 Task: Open a blank sheet, save the file as Kindergartenletter.epub Type the sentence 'Pythagorean theorem:'Add formula using equations and charcters after the sentence 'c² = a² + b²' Select the formula and highlight with color Yellow Change the page Orientation to  Landscape
Action: Mouse moved to (290, 188)
Screenshot: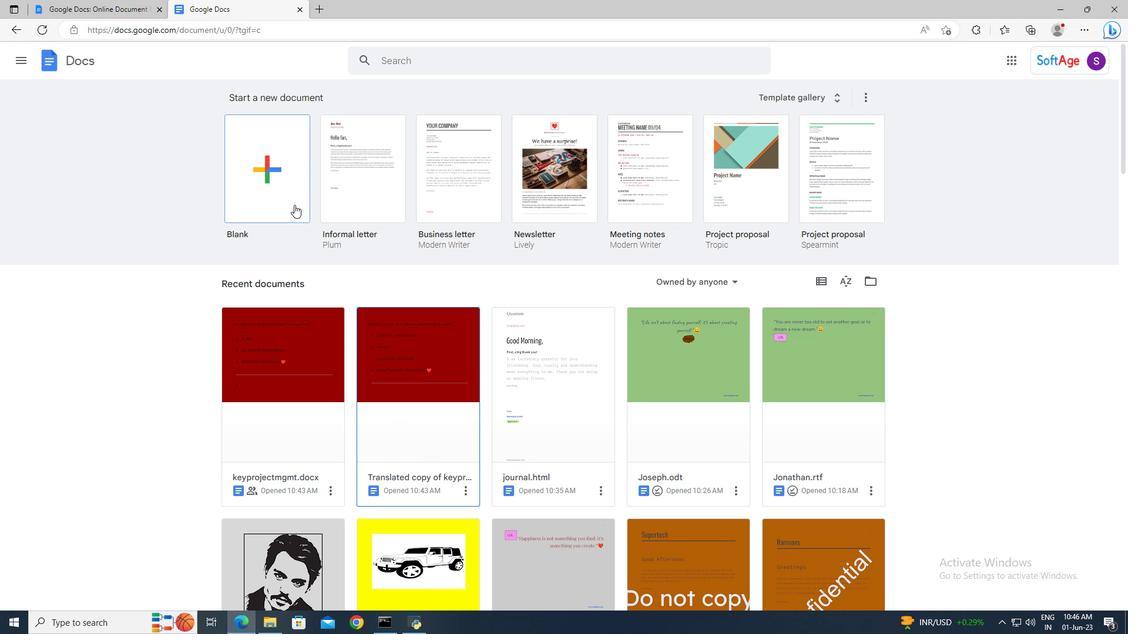 
Action: Mouse pressed left at (290, 188)
Screenshot: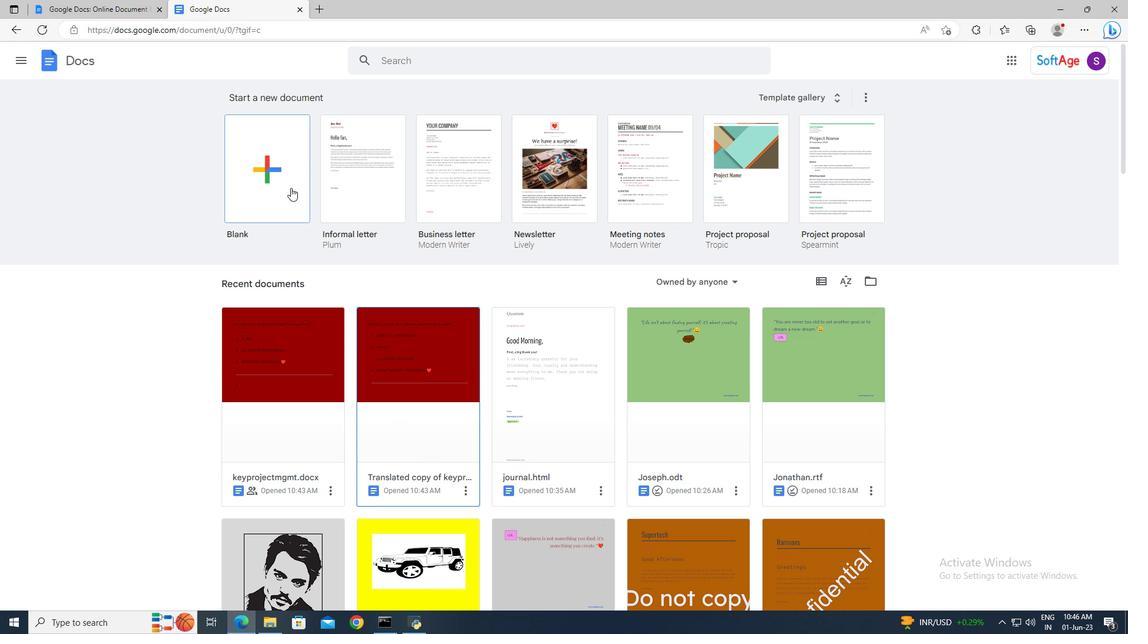 
Action: Mouse moved to (117, 52)
Screenshot: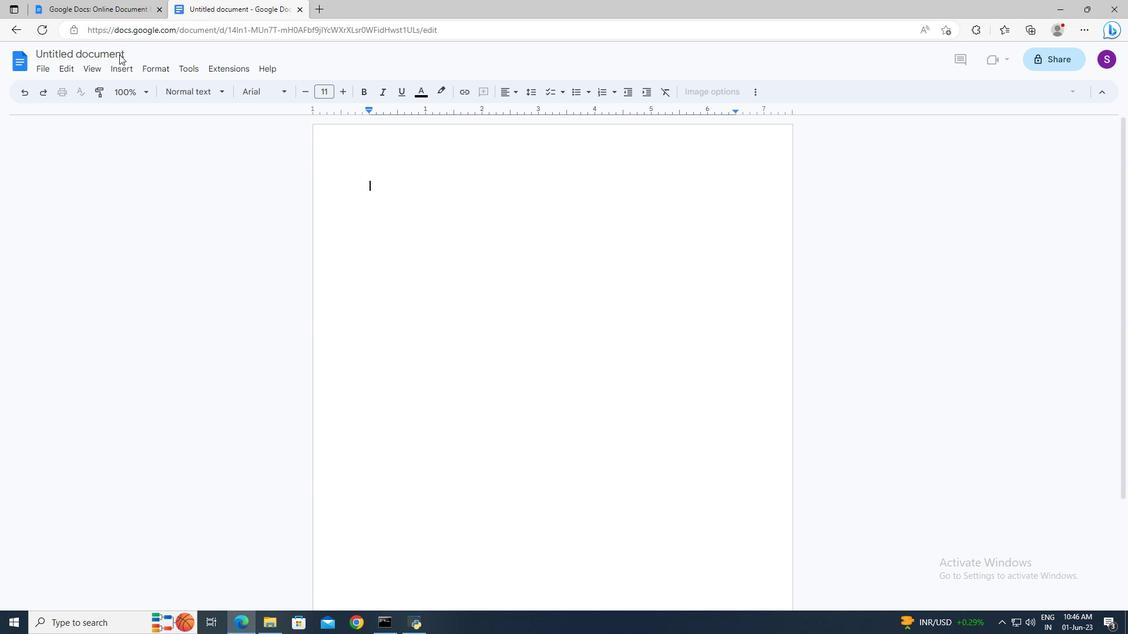 
Action: Mouse pressed left at (117, 52)
Screenshot: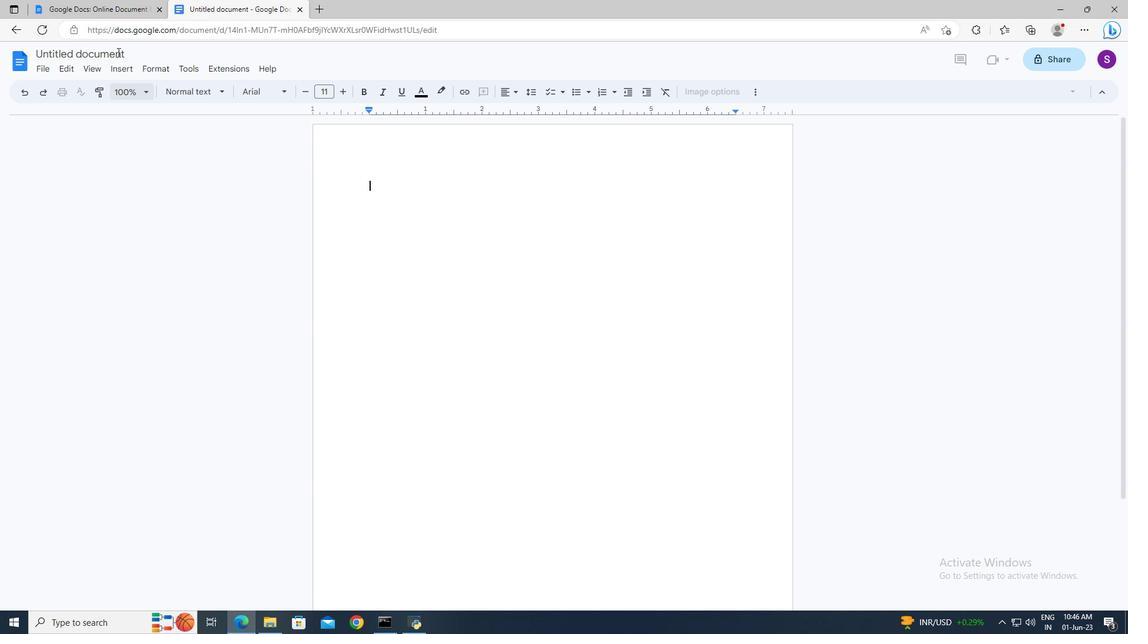 
Action: Key pressed <Key.delete><Key.shift>Kindergartn<Key.backspace>enletter.epub<Key.enter>
Screenshot: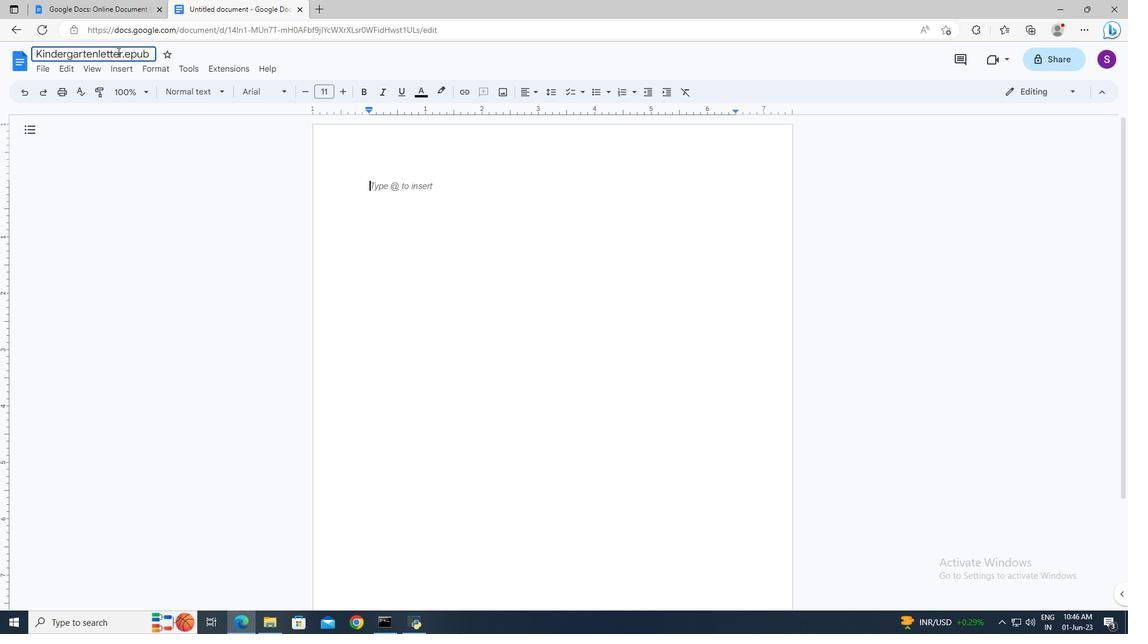 
Action: Mouse moved to (404, 190)
Screenshot: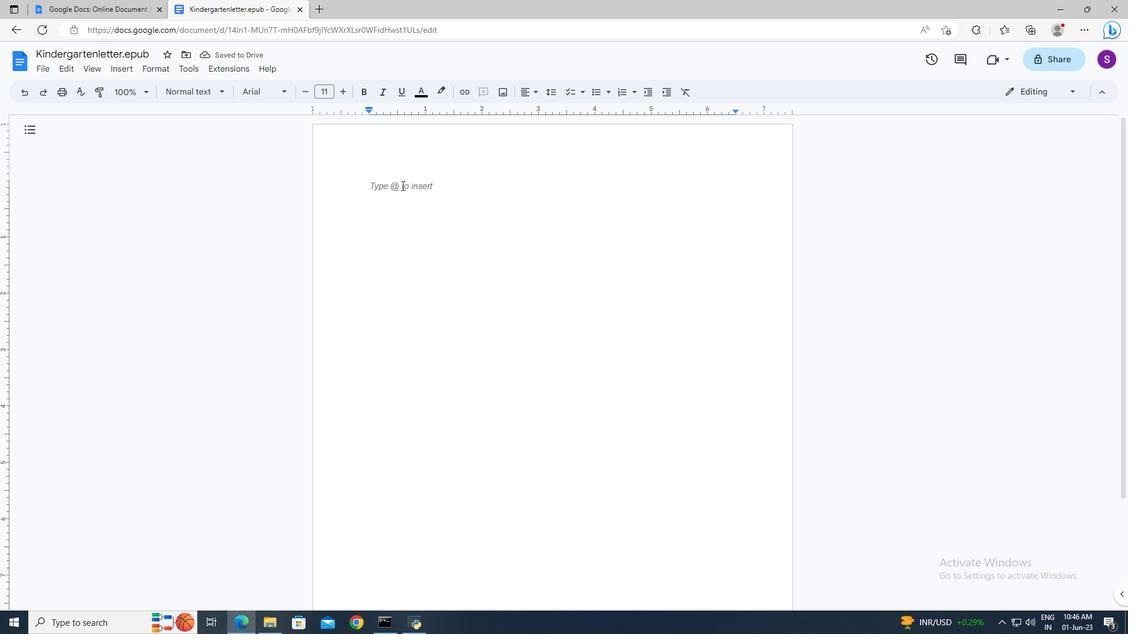 
Action: Mouse pressed left at (404, 190)
Screenshot: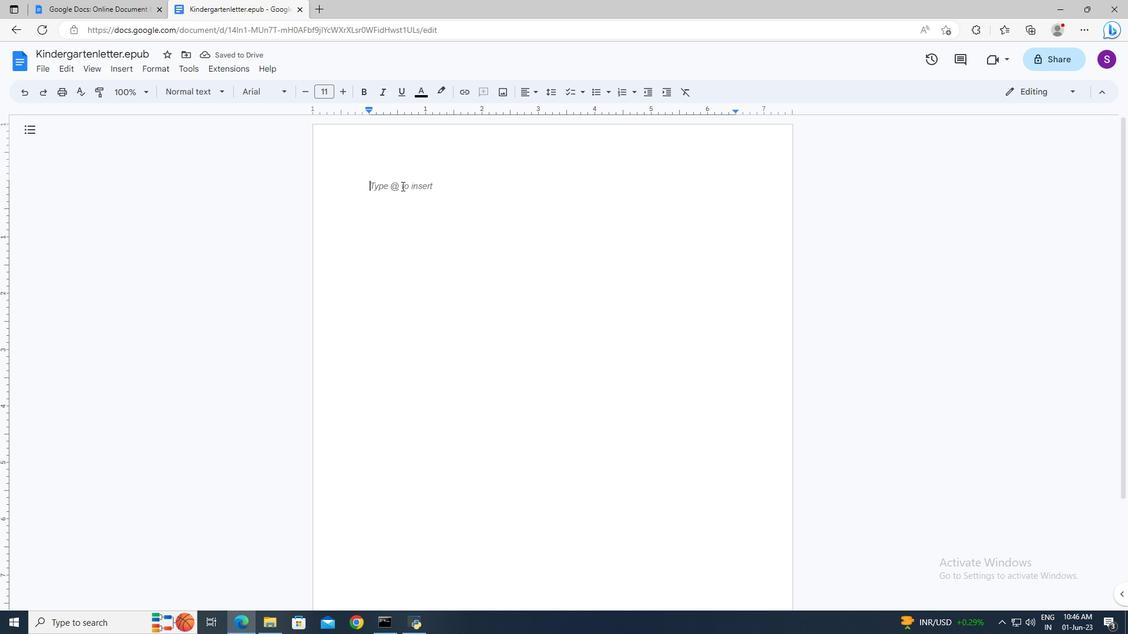 
Action: Key pressed <Key.shift>Pythagorean<Key.space>theorem<Key.shift>:<Key.space>
Screenshot: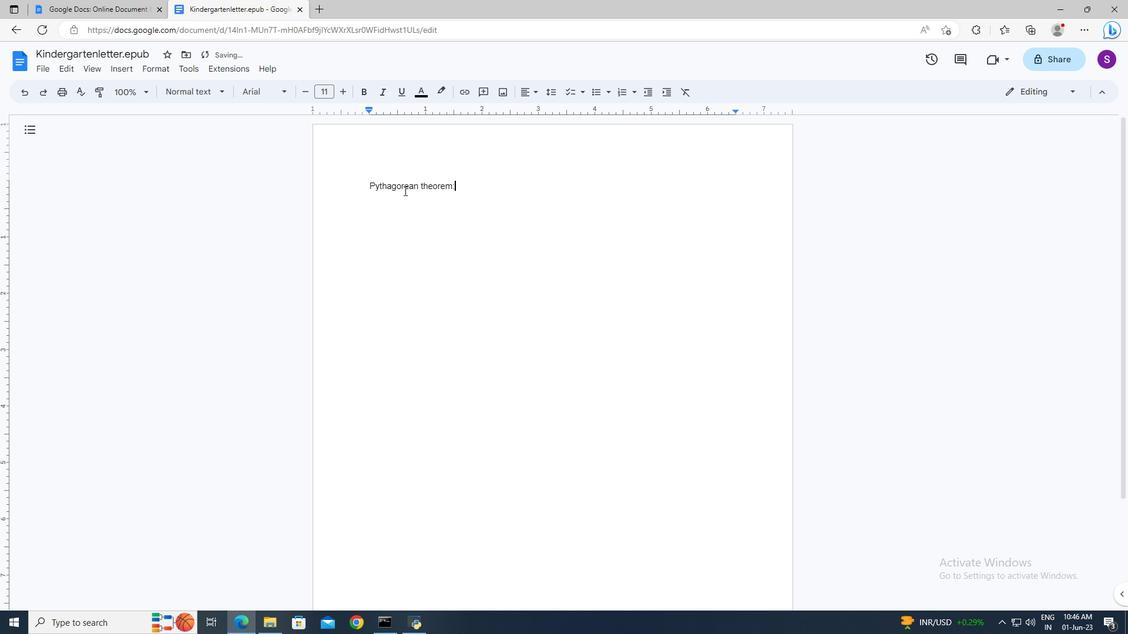 
Action: Mouse moved to (131, 69)
Screenshot: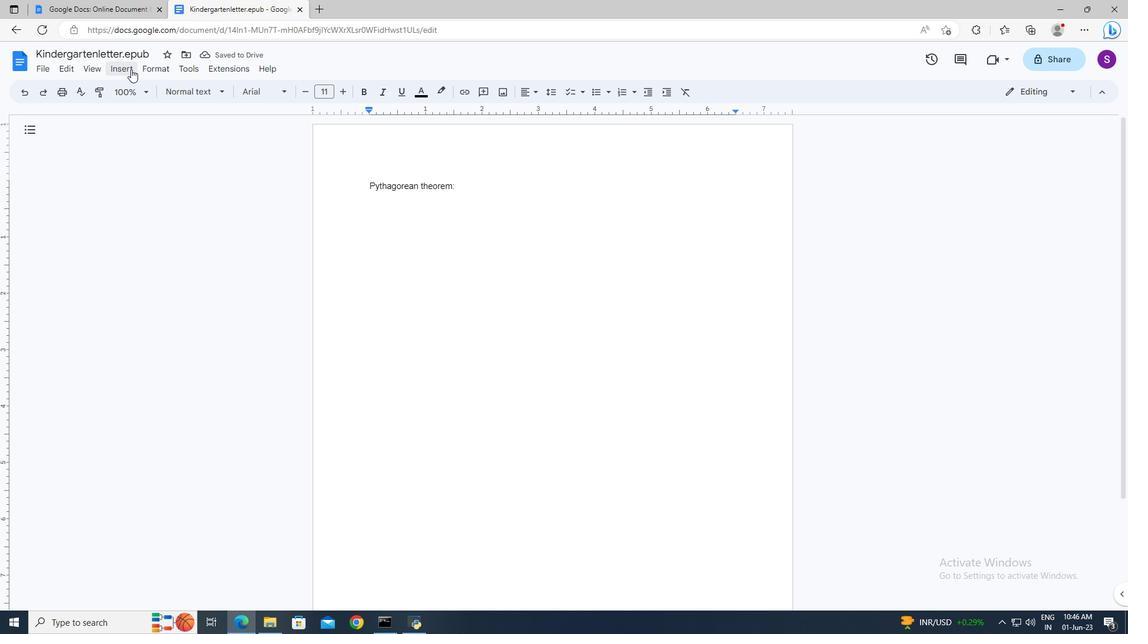 
Action: Mouse pressed left at (131, 69)
Screenshot: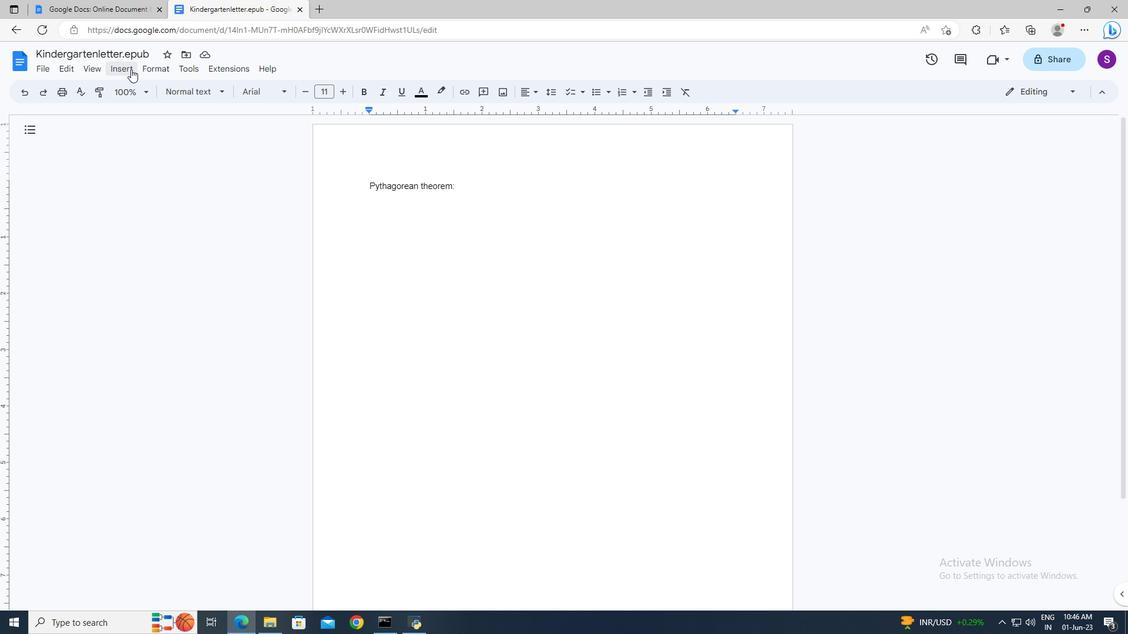
Action: Mouse moved to (163, 291)
Screenshot: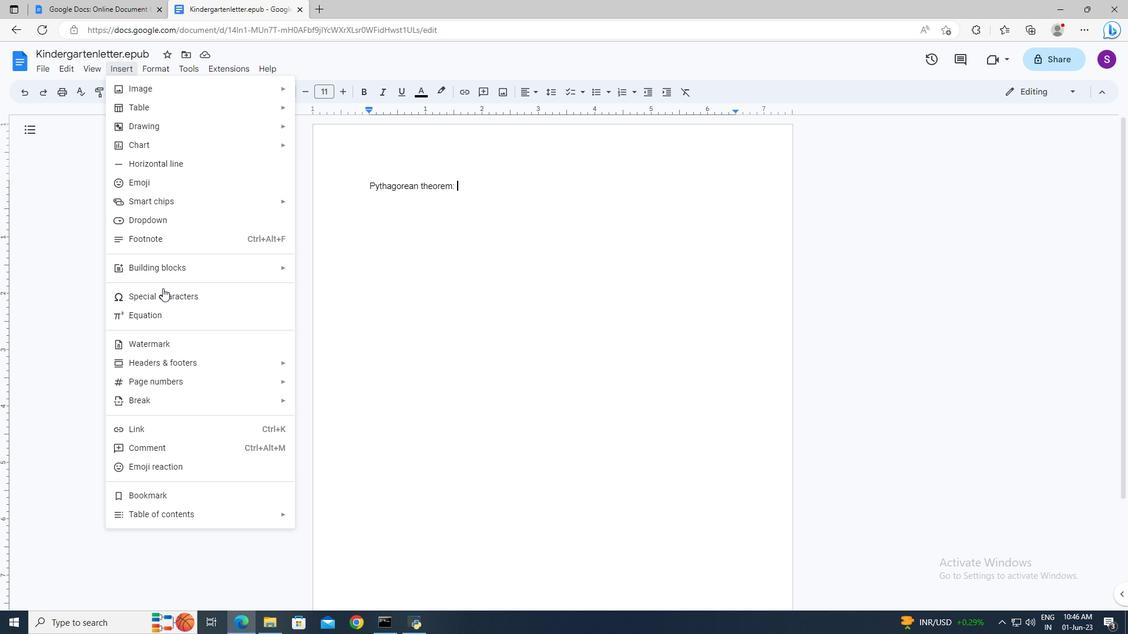 
Action: Mouse pressed left at (163, 291)
Screenshot: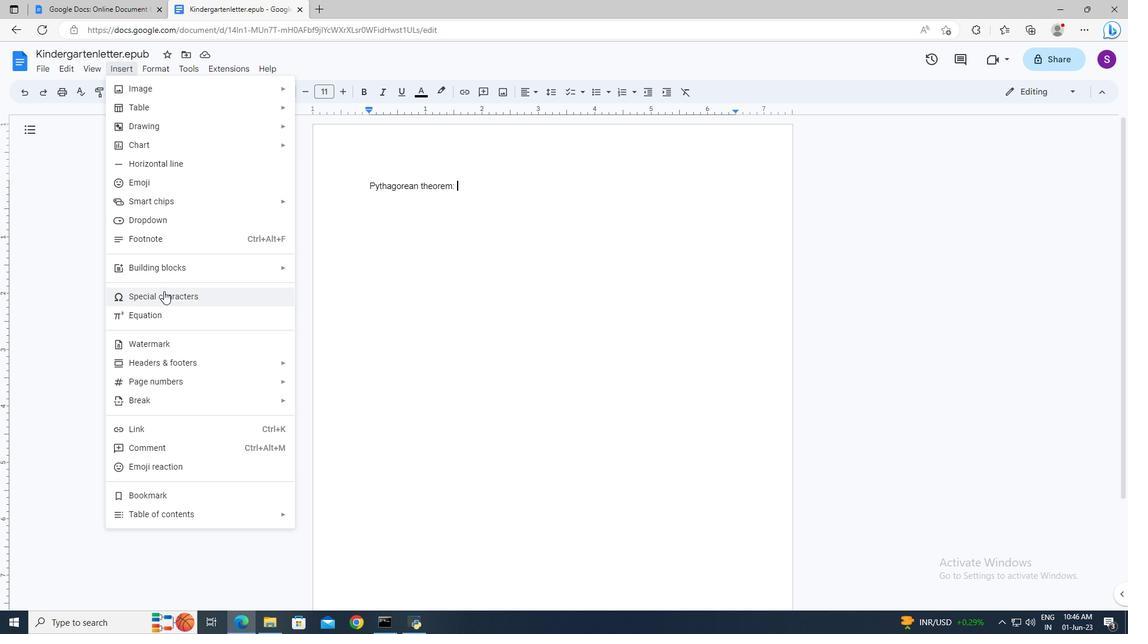 
Action: Mouse moved to (122, 70)
Screenshot: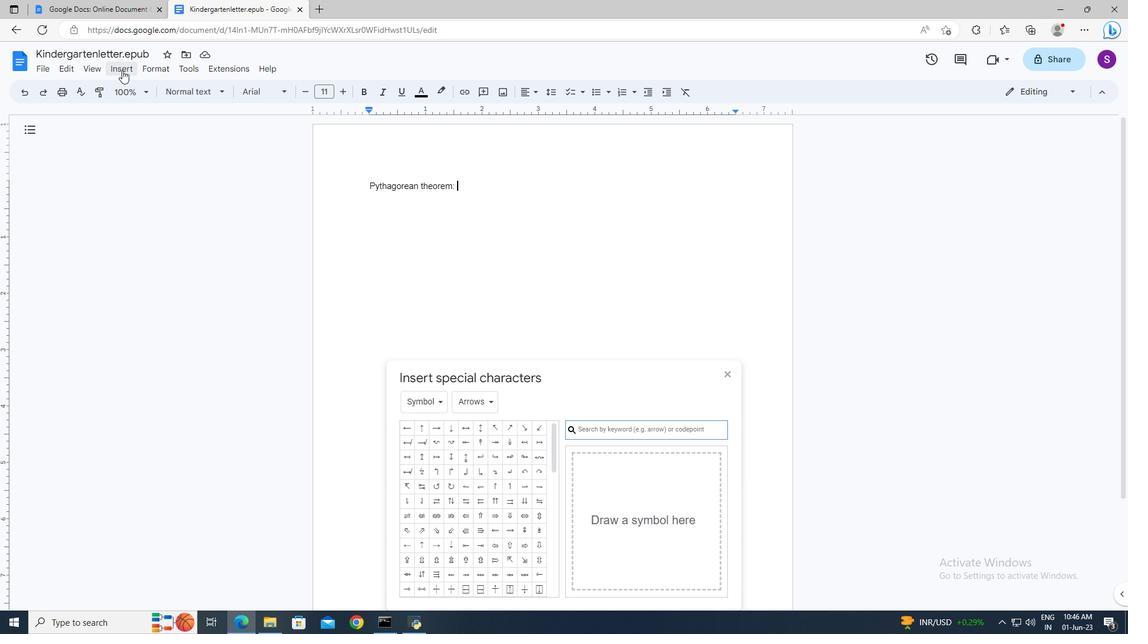 
Action: Mouse pressed left at (122, 70)
Screenshot: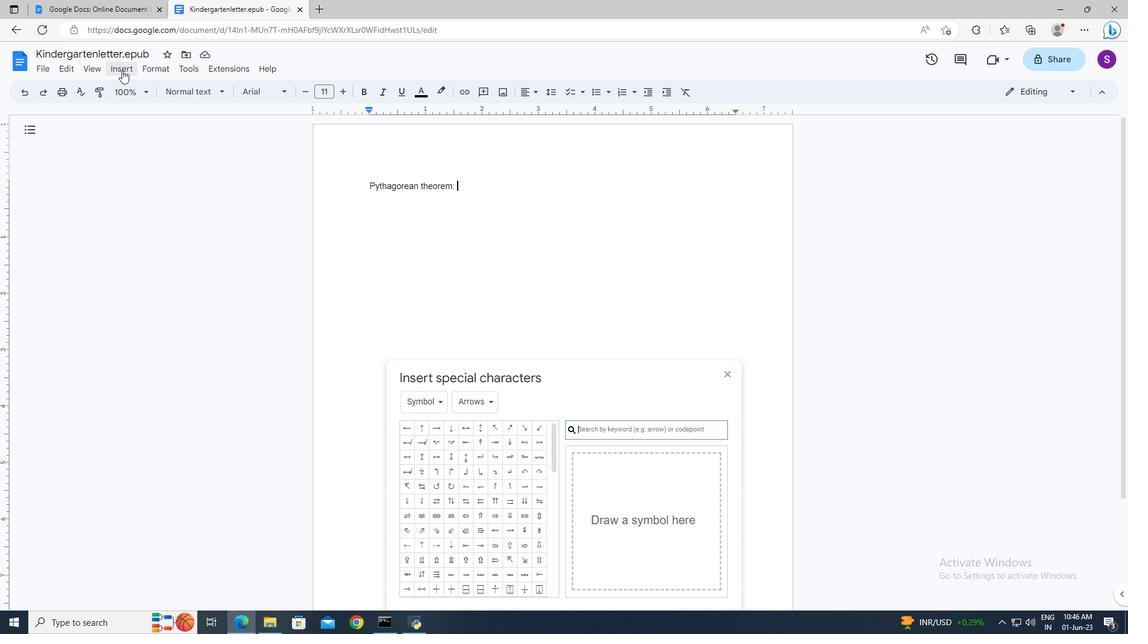 
Action: Mouse moved to (149, 316)
Screenshot: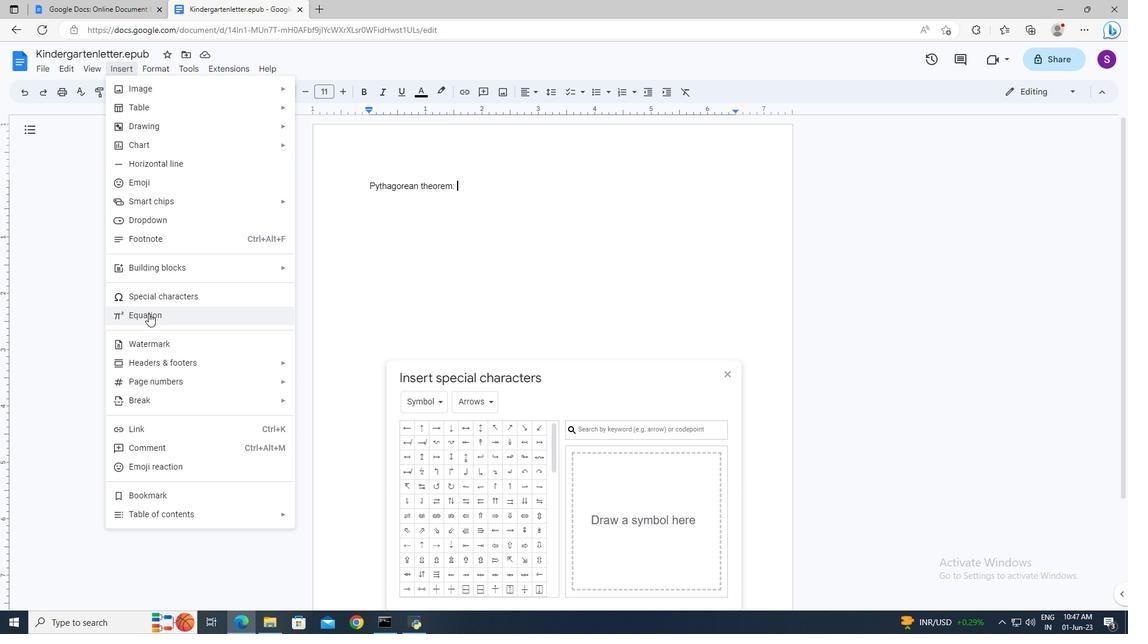 
Action: Mouse pressed left at (149, 316)
Screenshot: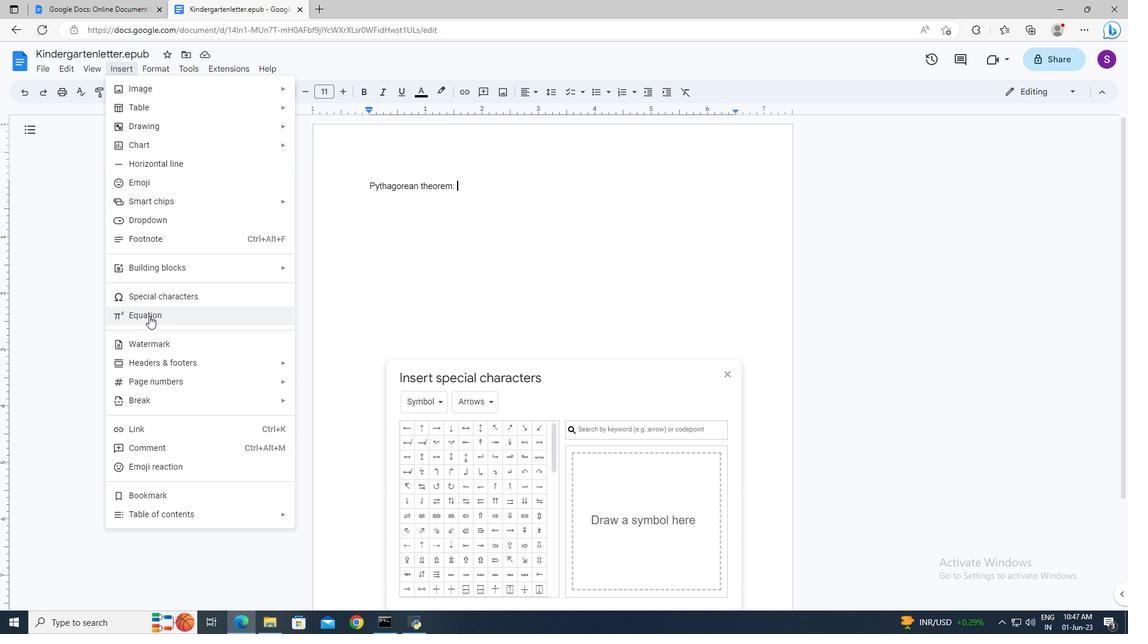 
Action: Mouse moved to (459, 209)
Screenshot: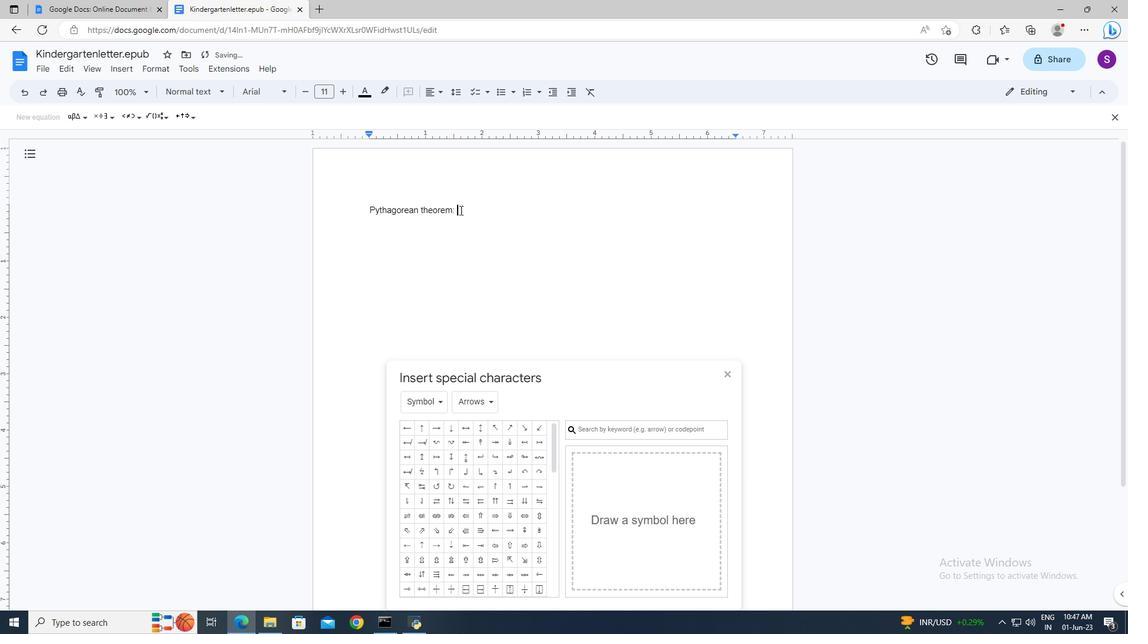 
Action: Mouse pressed left at (459, 209)
Screenshot: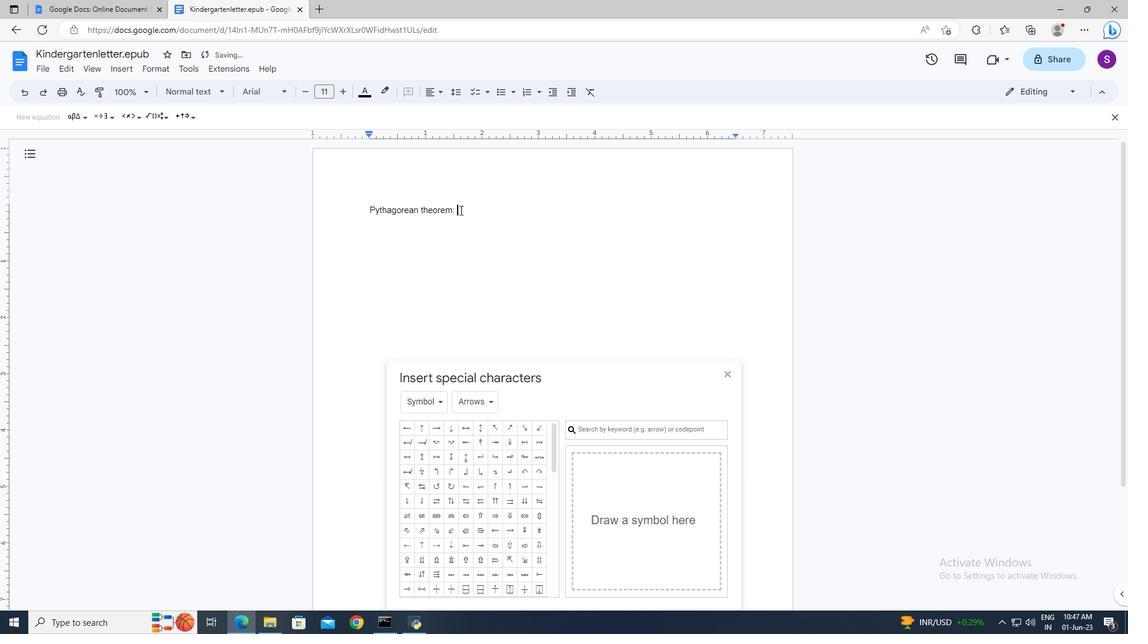 
Action: Key pressed c<Key.backspace>
Screenshot: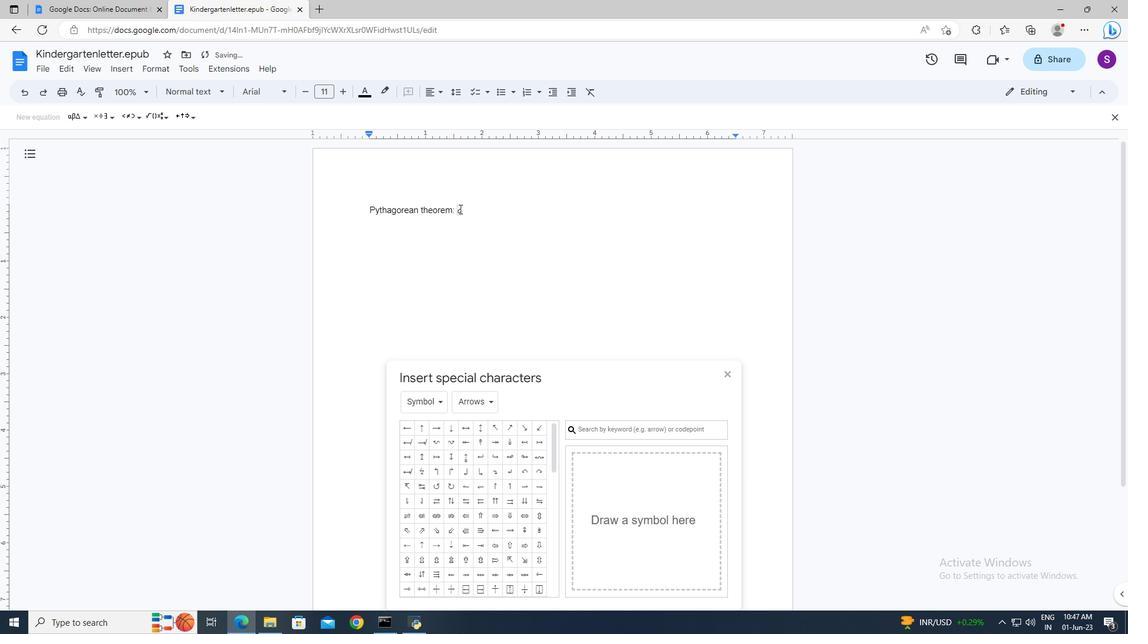 
Action: Mouse moved to (150, 119)
Screenshot: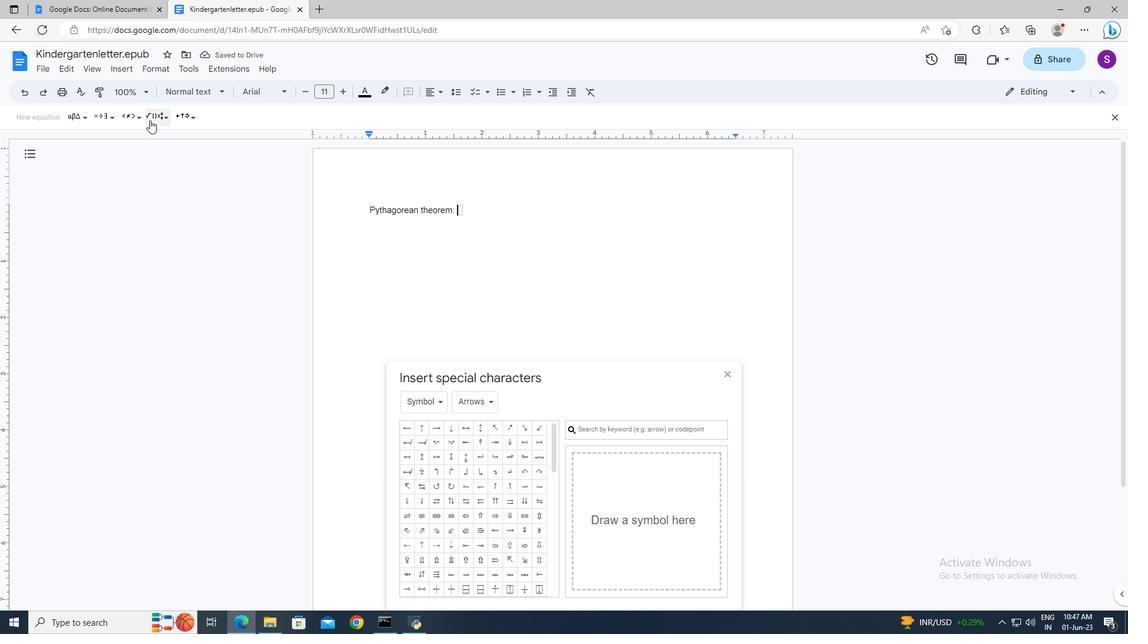 
Action: Mouse pressed left at (150, 119)
Screenshot: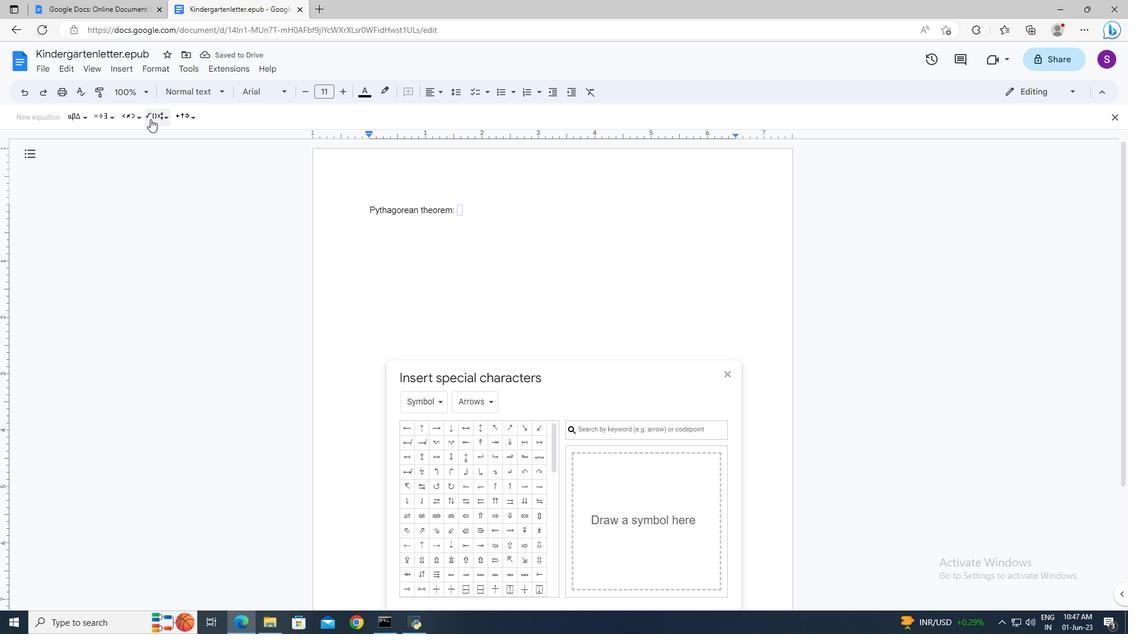 
Action: Mouse moved to (249, 148)
Screenshot: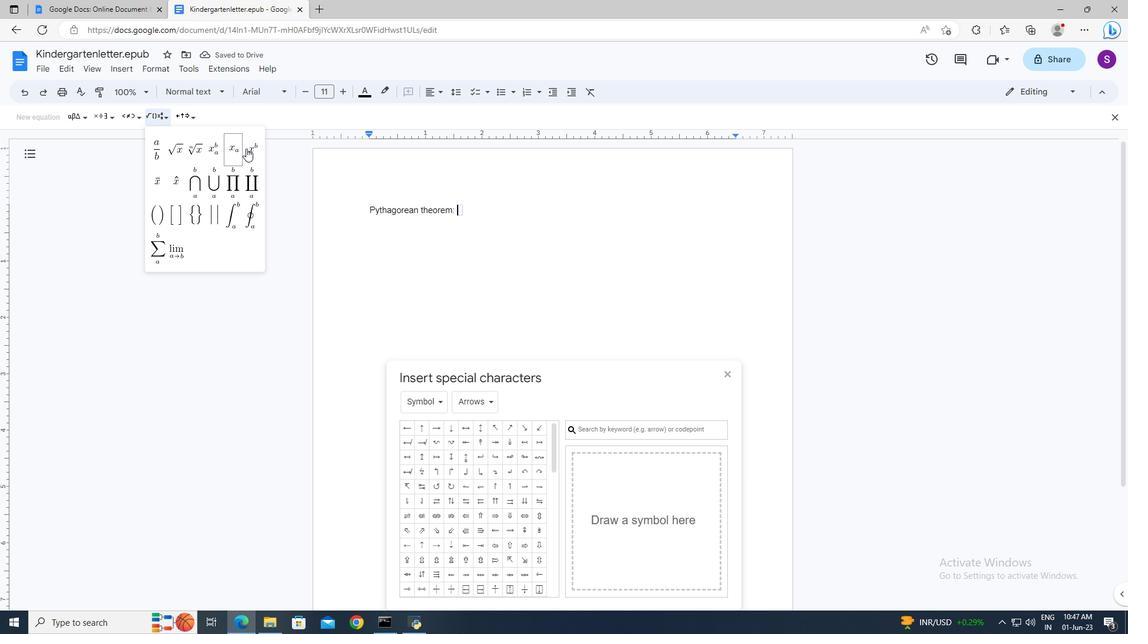 
Action: Mouse pressed left at (249, 148)
Screenshot: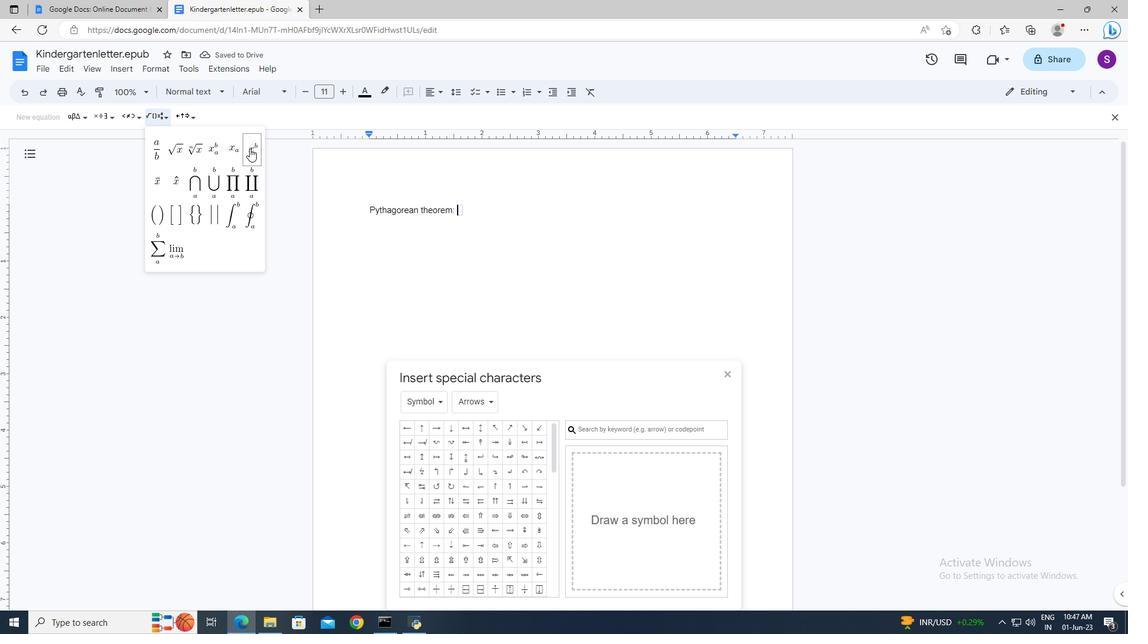 
Action: Mouse moved to (461, 211)
Screenshot: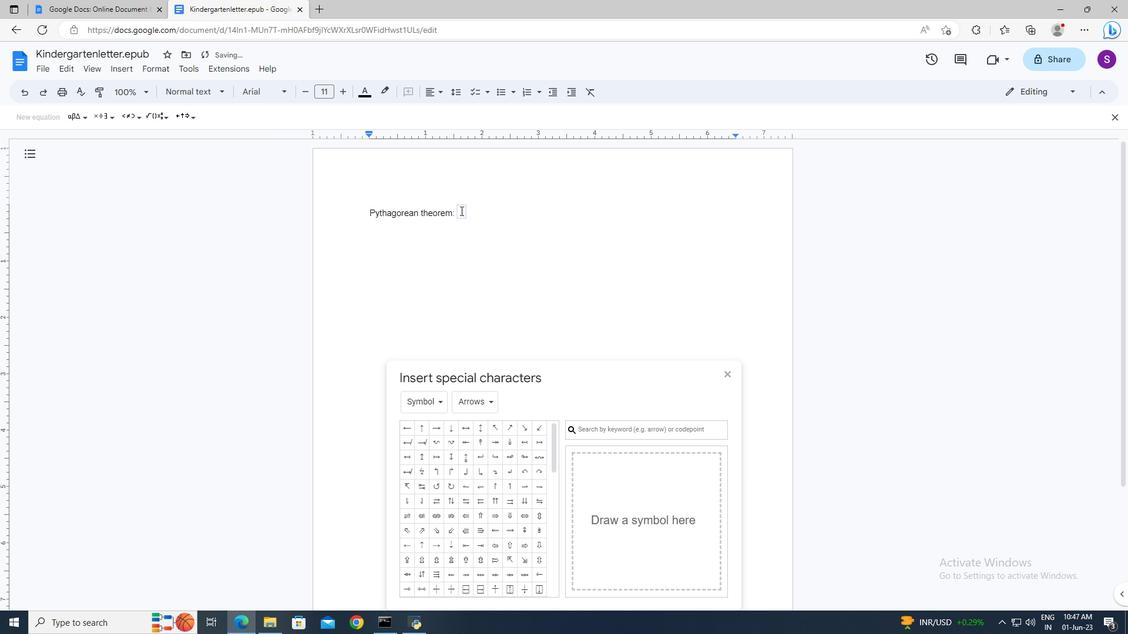 
Action: Key pressed c<Key.shift>^2<Key.right><Key.space>=<Key.space>
Screenshot: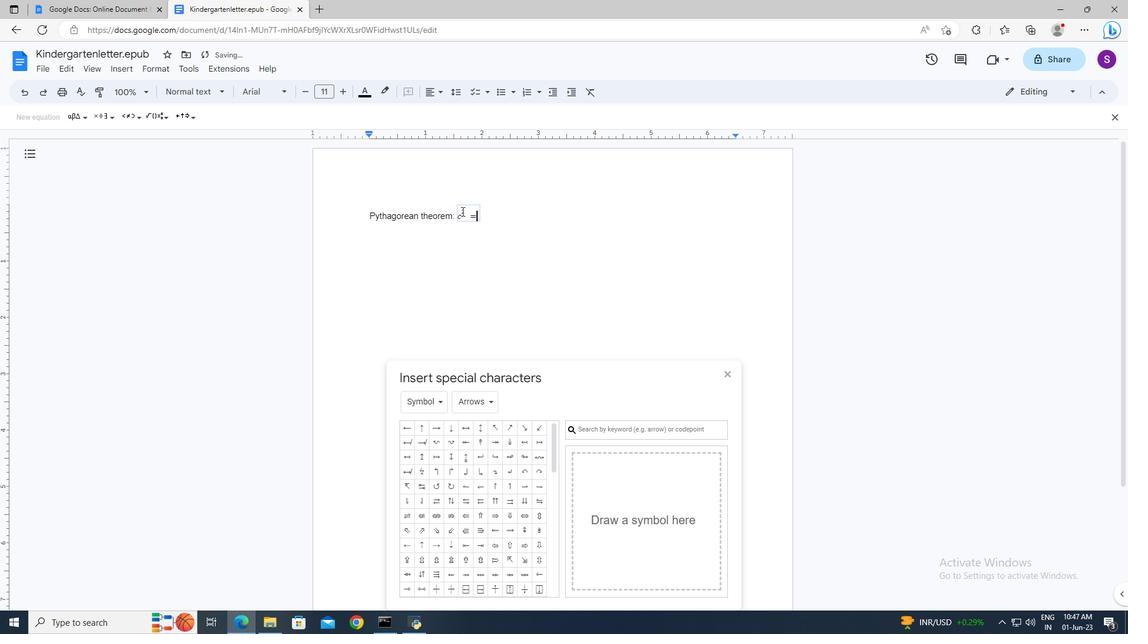 
Action: Mouse moved to (167, 120)
Screenshot: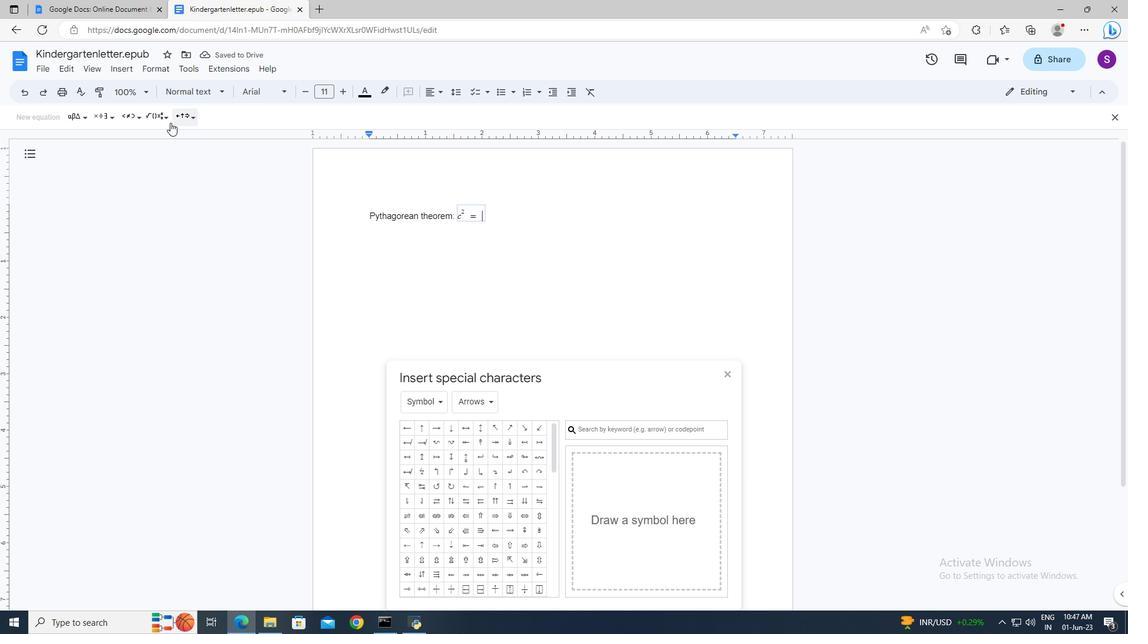 
Action: Mouse pressed left at (167, 120)
Screenshot: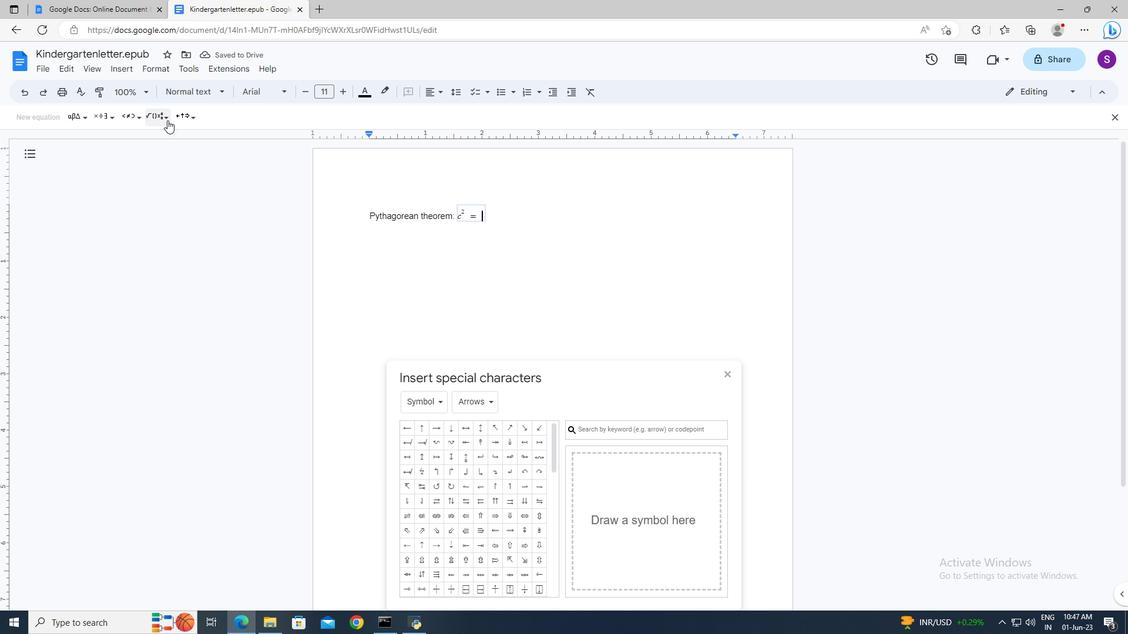 
Action: Mouse moved to (250, 149)
Screenshot: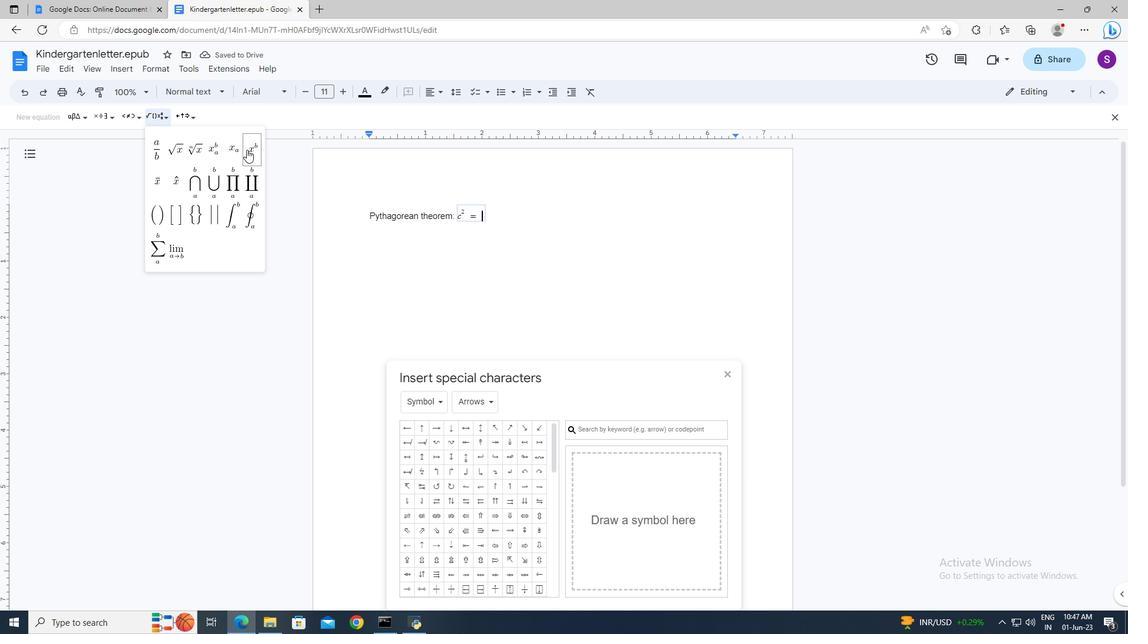 
Action: Mouse pressed left at (250, 149)
Screenshot: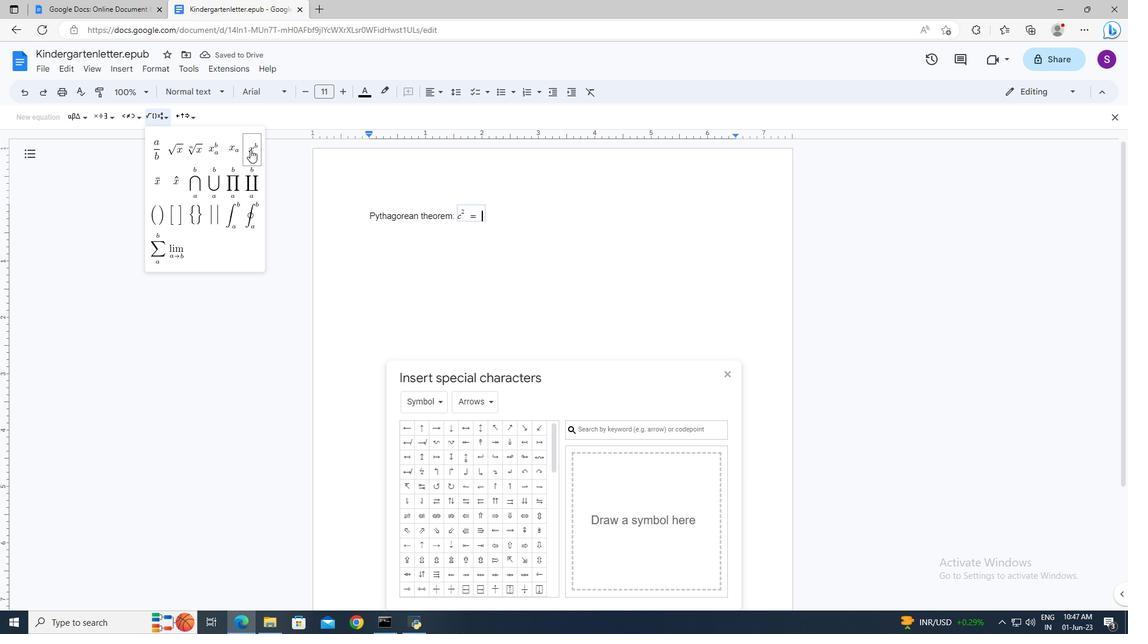 
Action: Mouse moved to (249, 150)
Screenshot: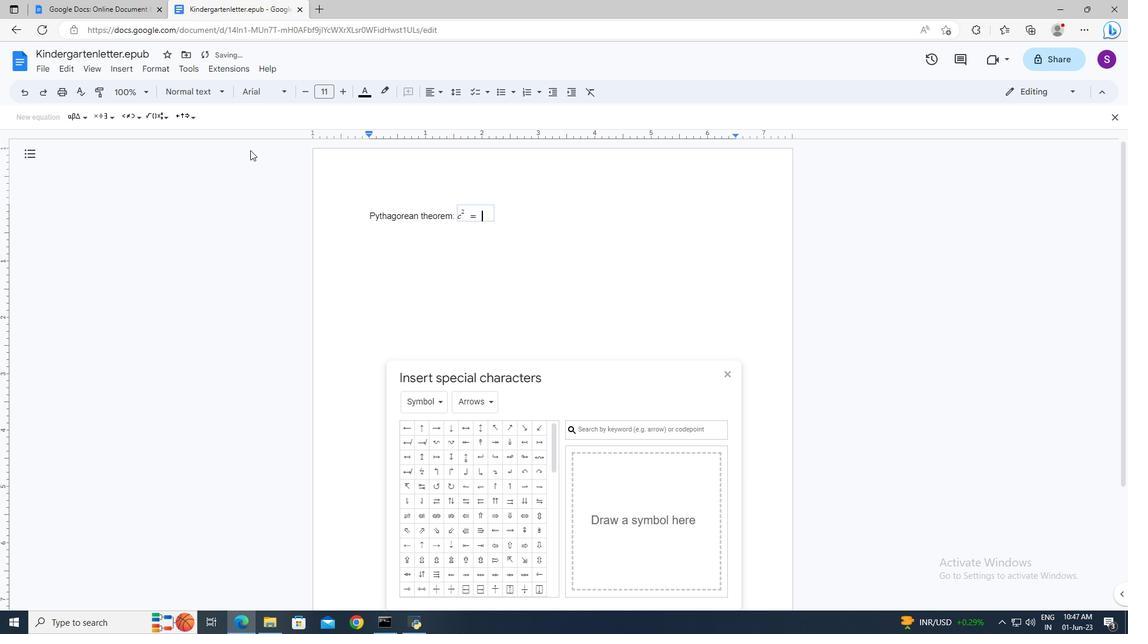 
Action: Key pressed a
Screenshot: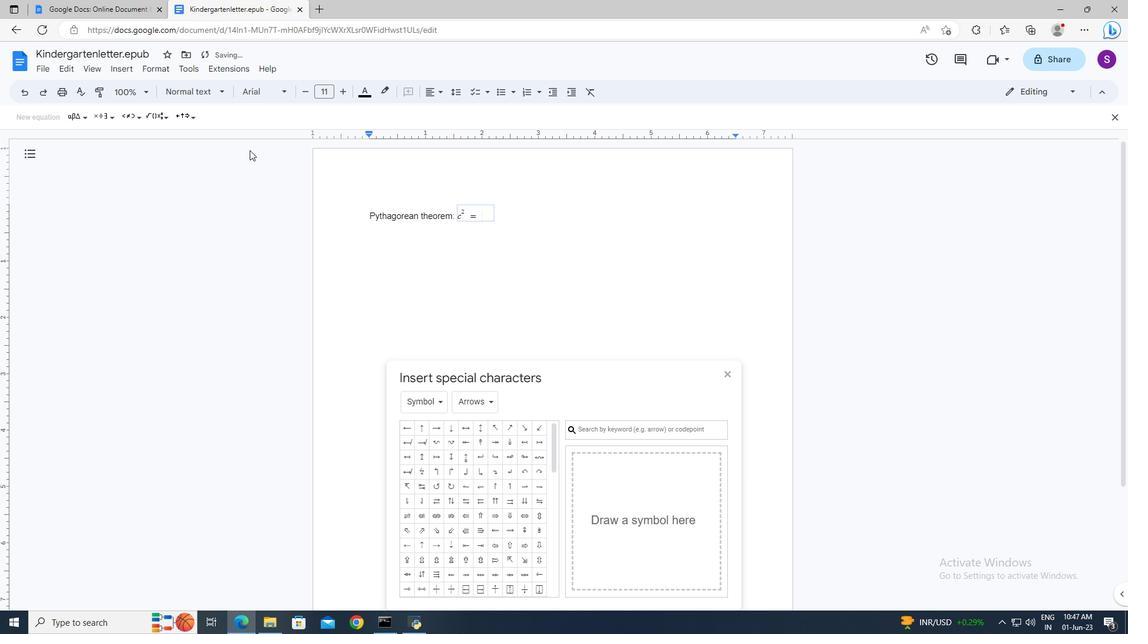 
Action: Mouse moved to (249, 150)
Screenshot: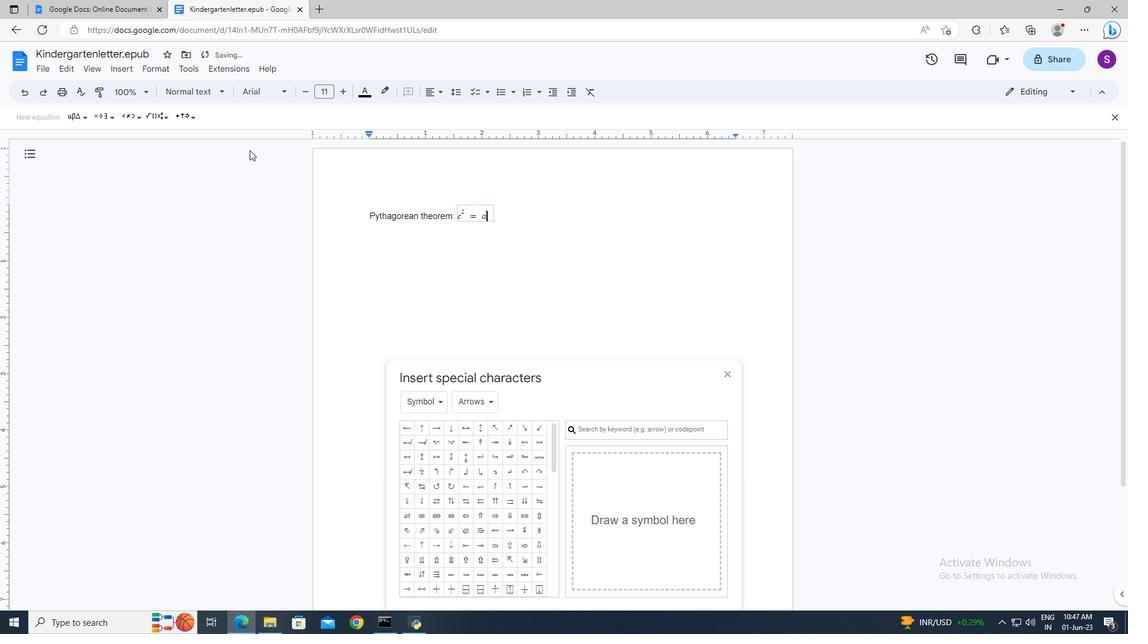 
Action: Key pressed <Key.shift>^2<Key.right><Key.space><Key.shift>+<Key.space>
Screenshot: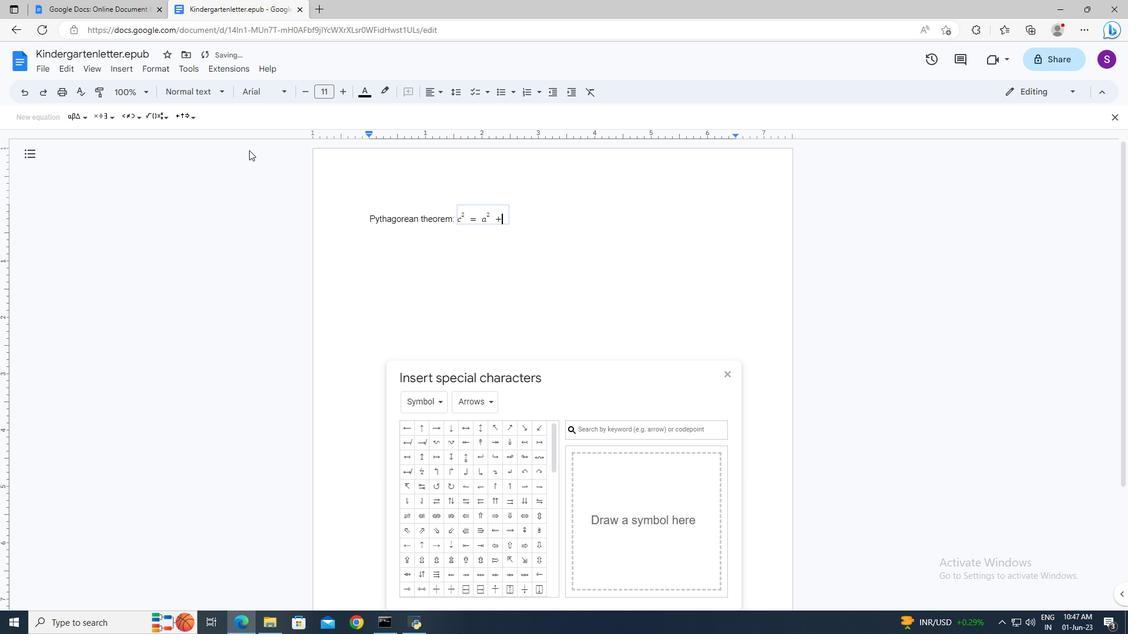
Action: Mouse moved to (166, 113)
Screenshot: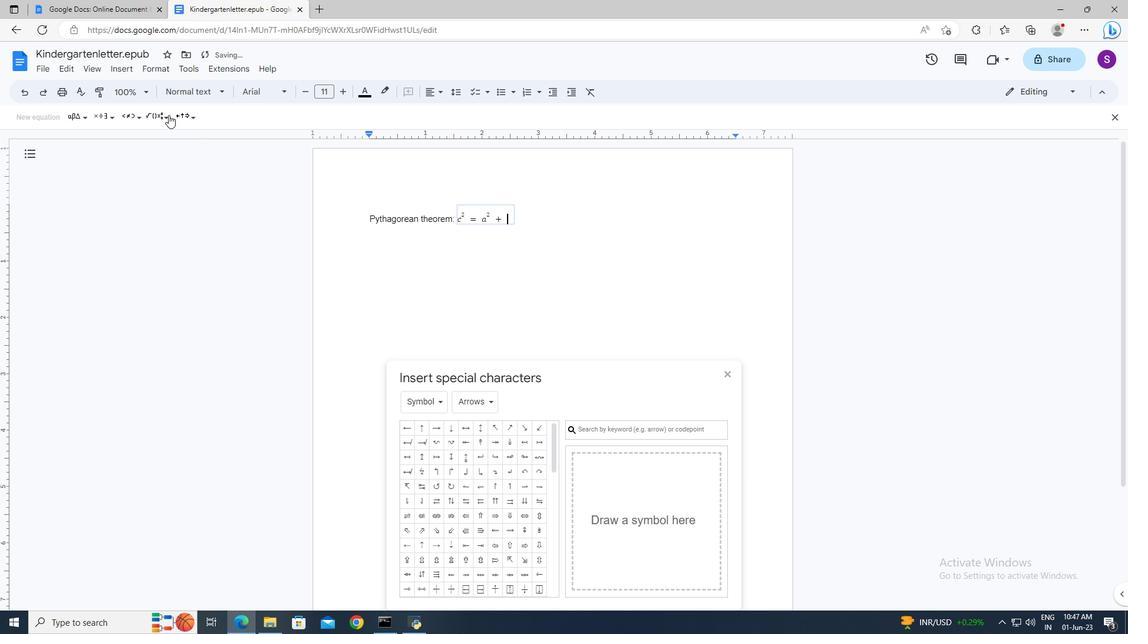 
Action: Mouse pressed left at (166, 113)
Screenshot: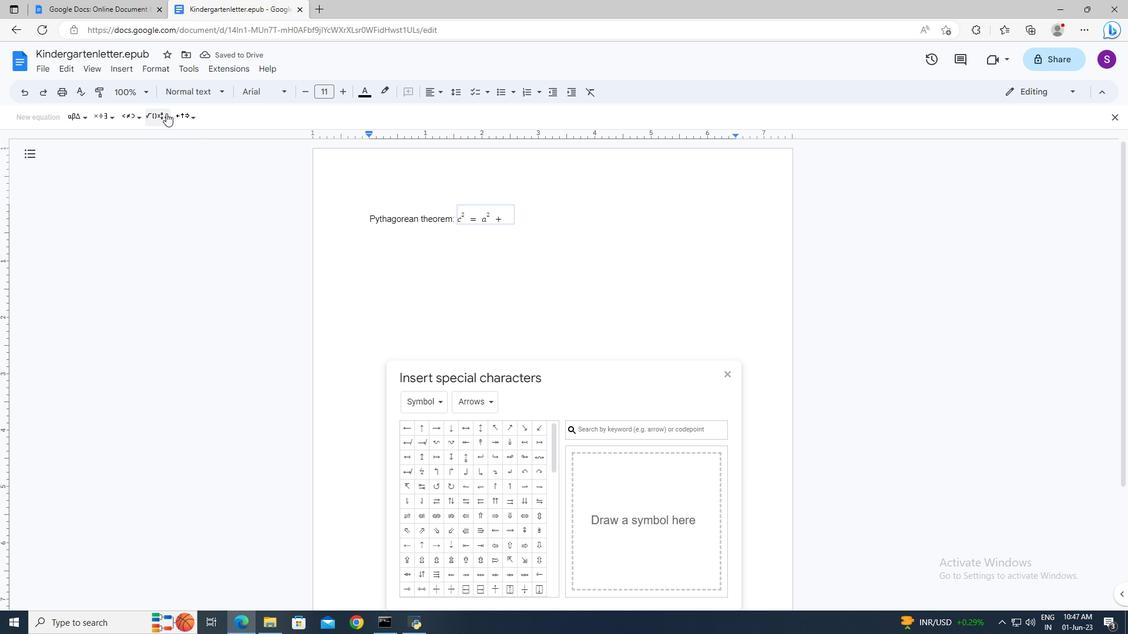 
Action: Mouse moved to (253, 149)
Screenshot: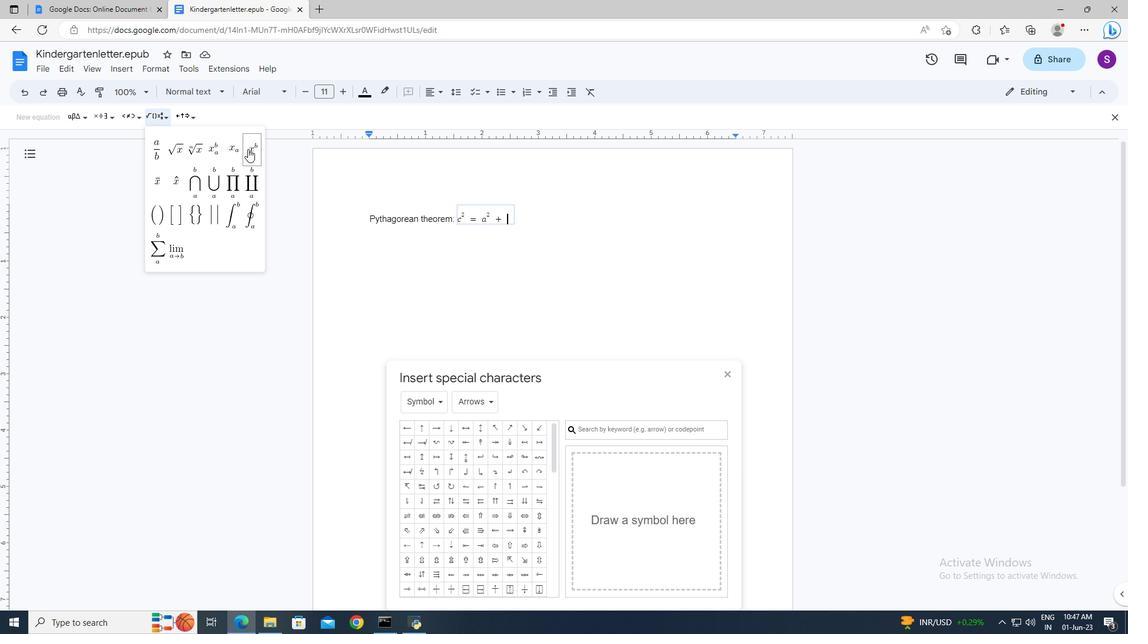 
Action: Mouse pressed left at (253, 149)
Screenshot: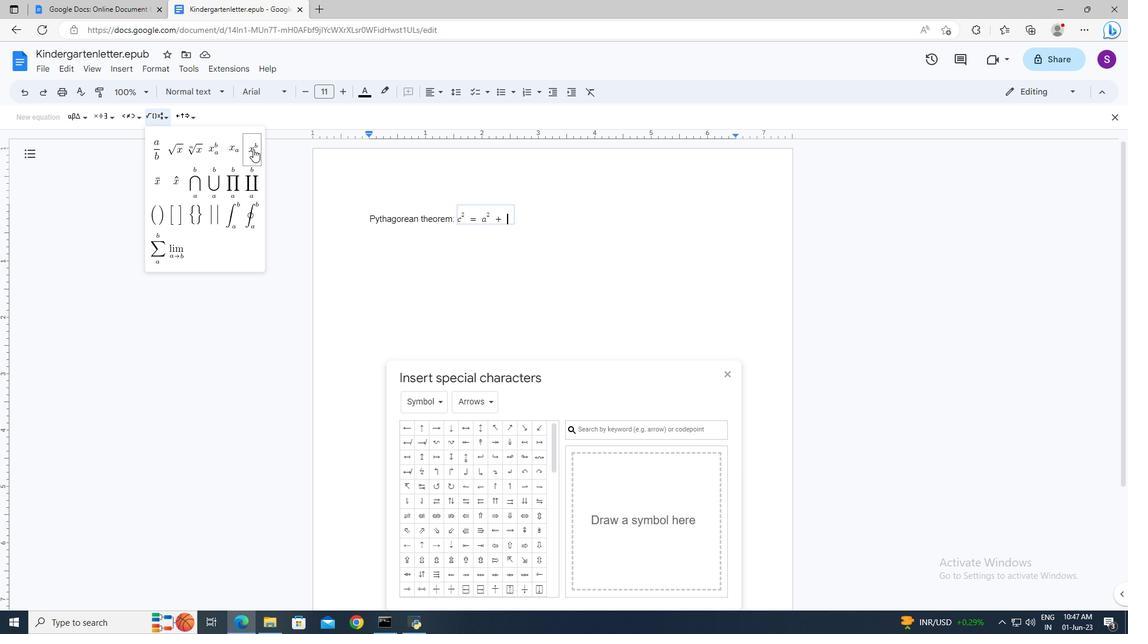 
Action: Mouse moved to (251, 149)
Screenshot: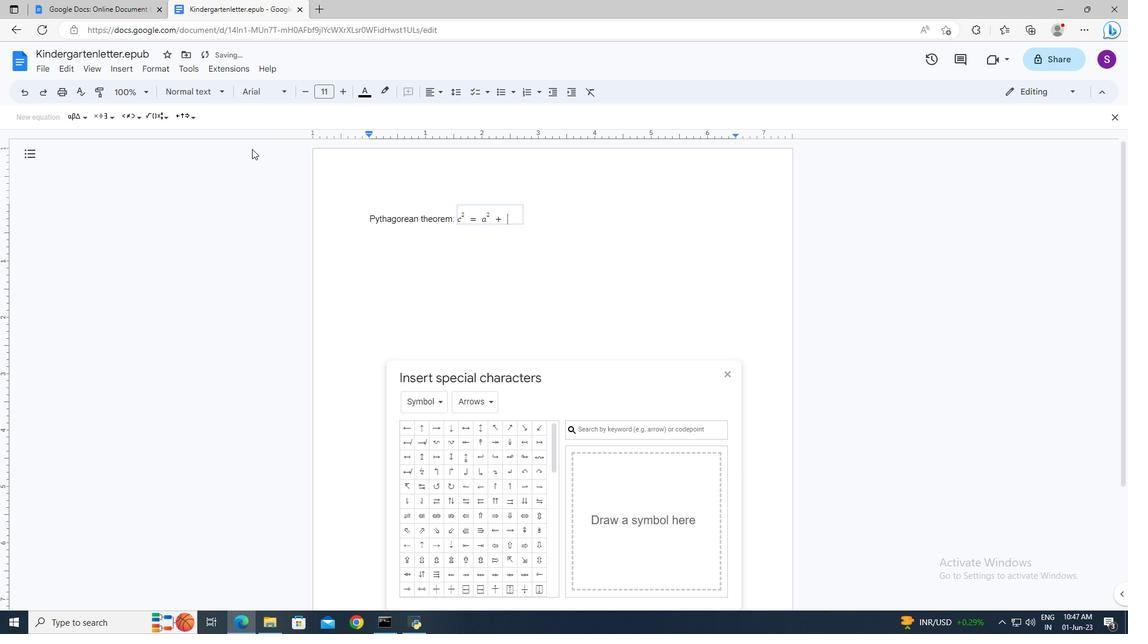 
Action: Key pressed b<Key.shift>^2<Key.down><Key.shift><Key.left>
Screenshot: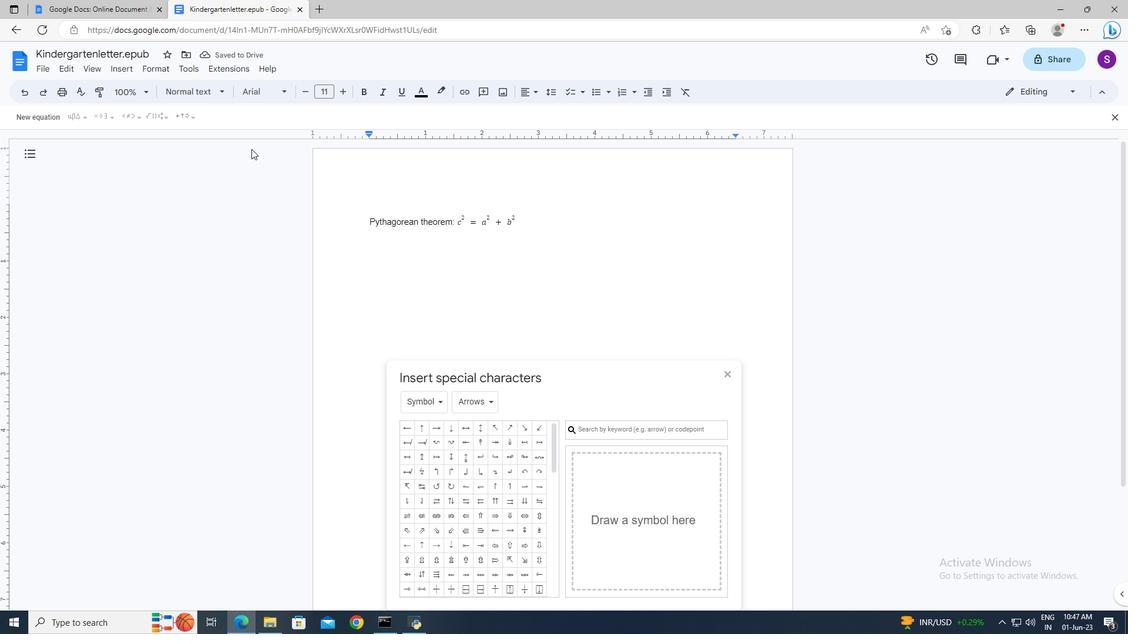 
Action: Mouse moved to (438, 92)
Screenshot: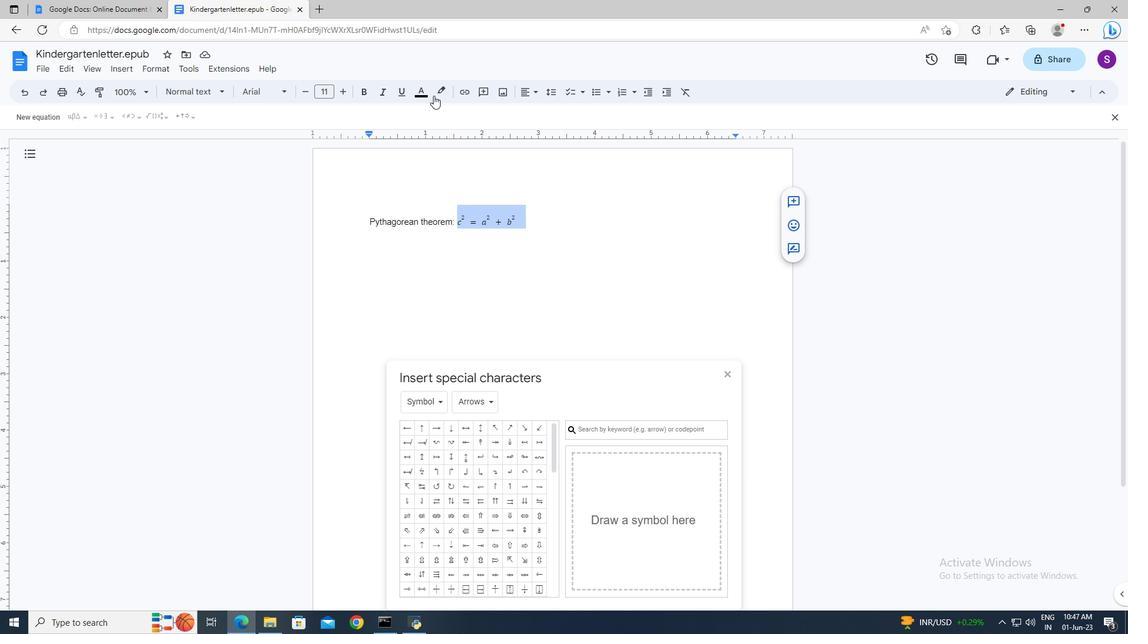 
Action: Mouse pressed left at (438, 92)
Screenshot: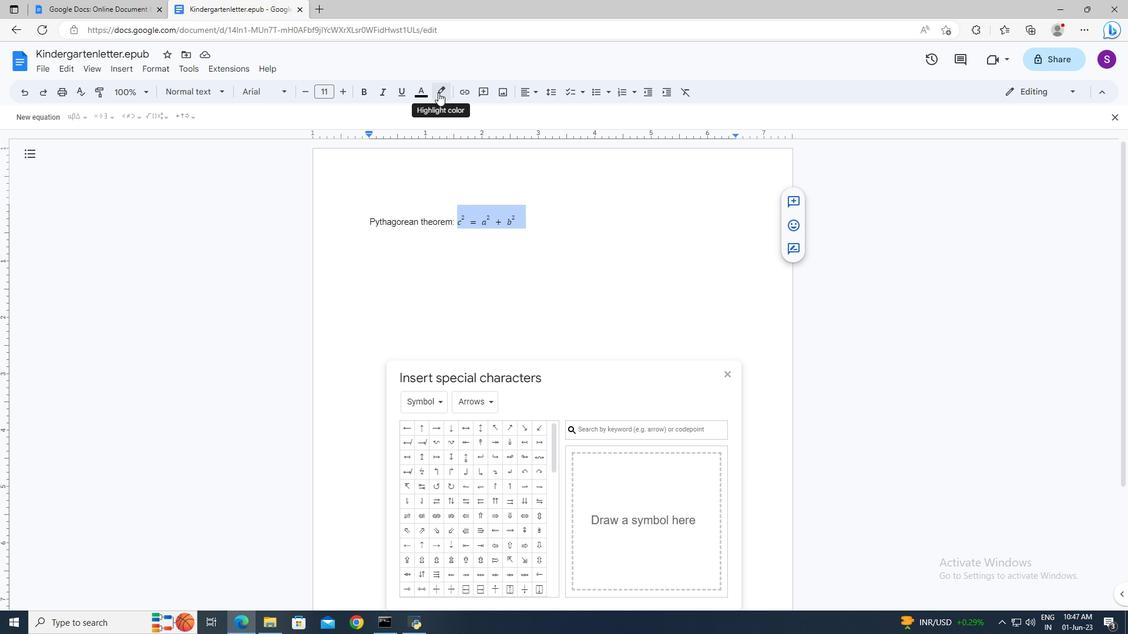 
Action: Mouse moved to (481, 146)
Screenshot: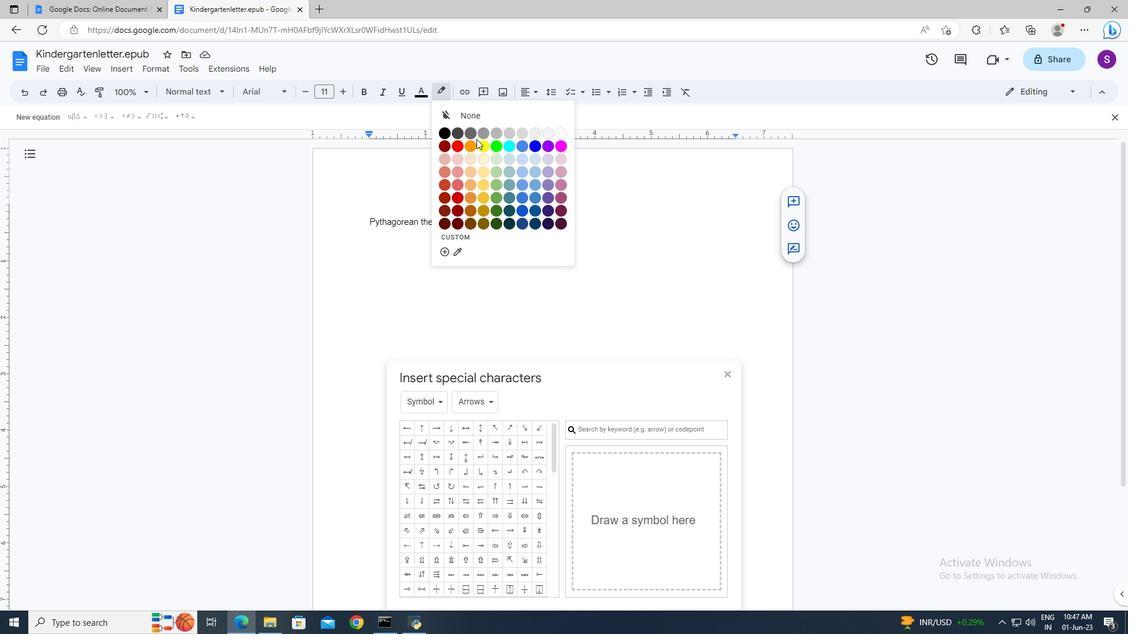 
Action: Mouse pressed left at (481, 146)
Screenshot: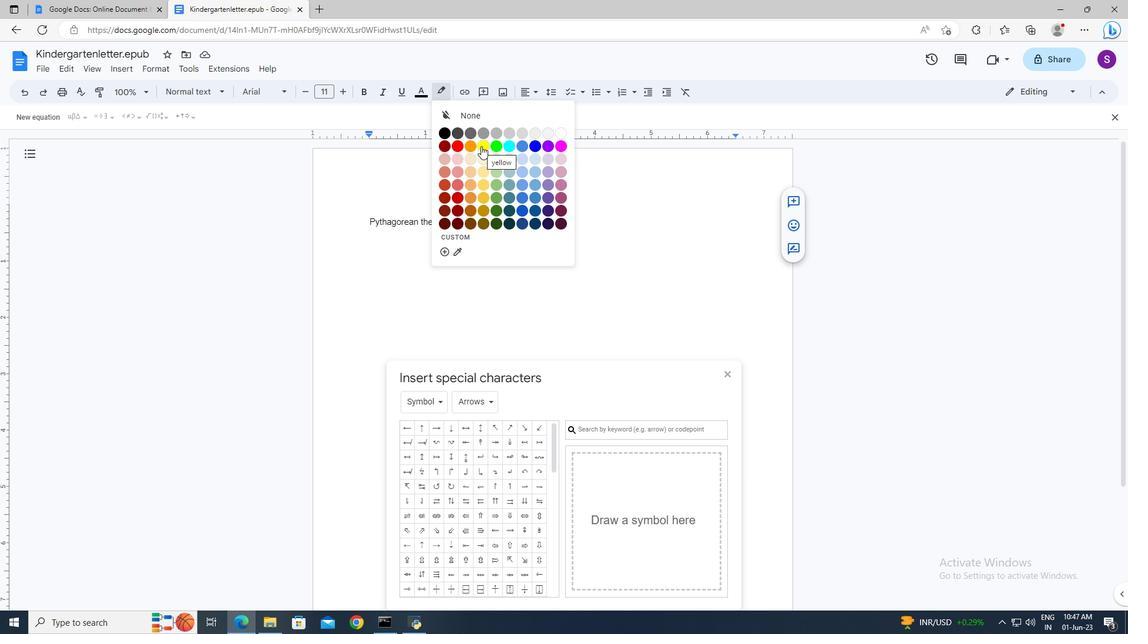 
Action: Mouse moved to (551, 224)
Screenshot: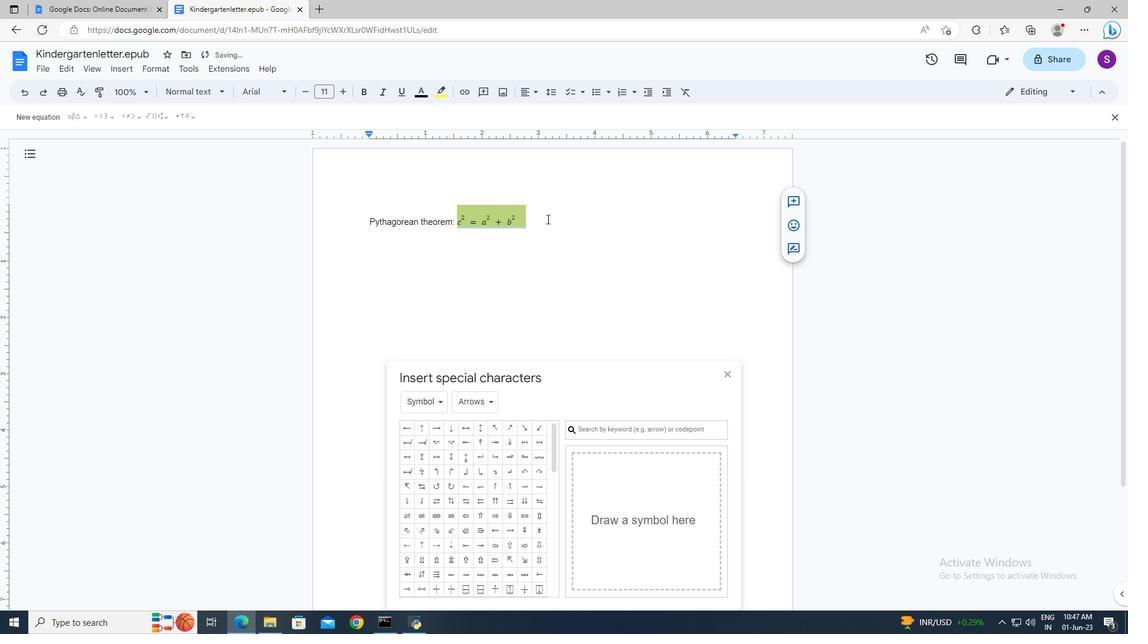 
Action: Mouse pressed left at (551, 224)
Screenshot: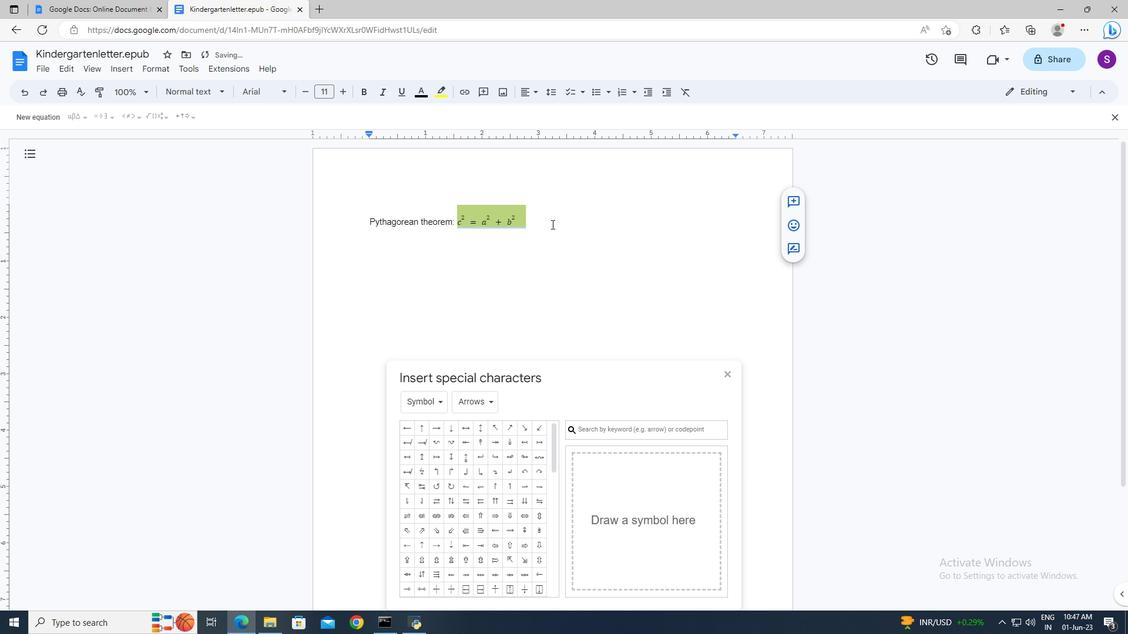 
Action: Mouse moved to (726, 376)
Screenshot: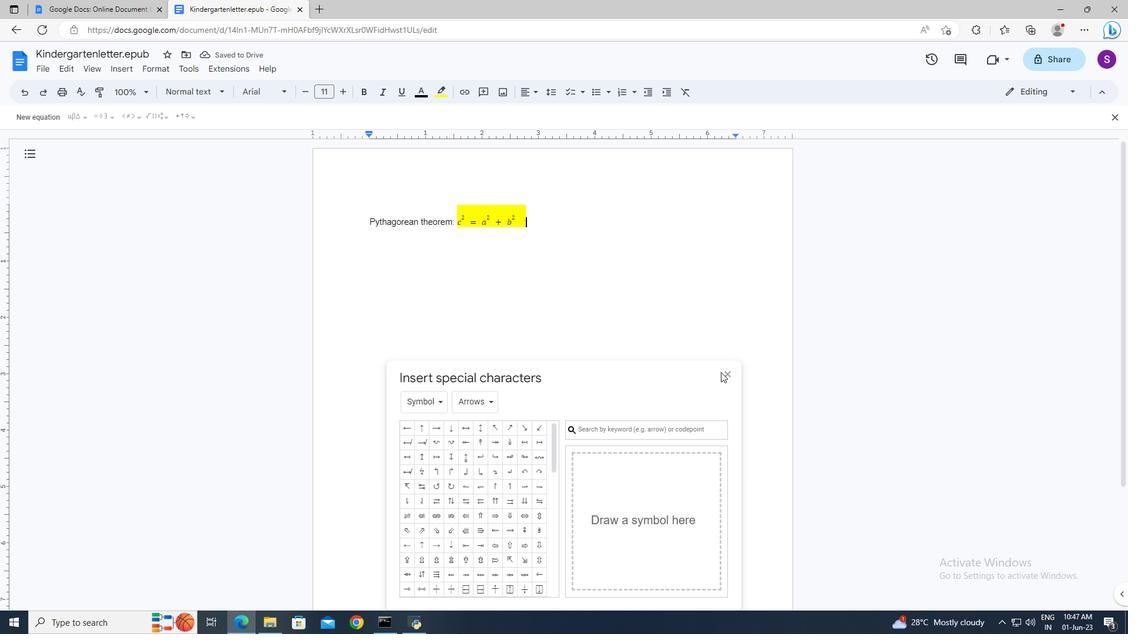 
Action: Mouse pressed left at (726, 376)
Screenshot: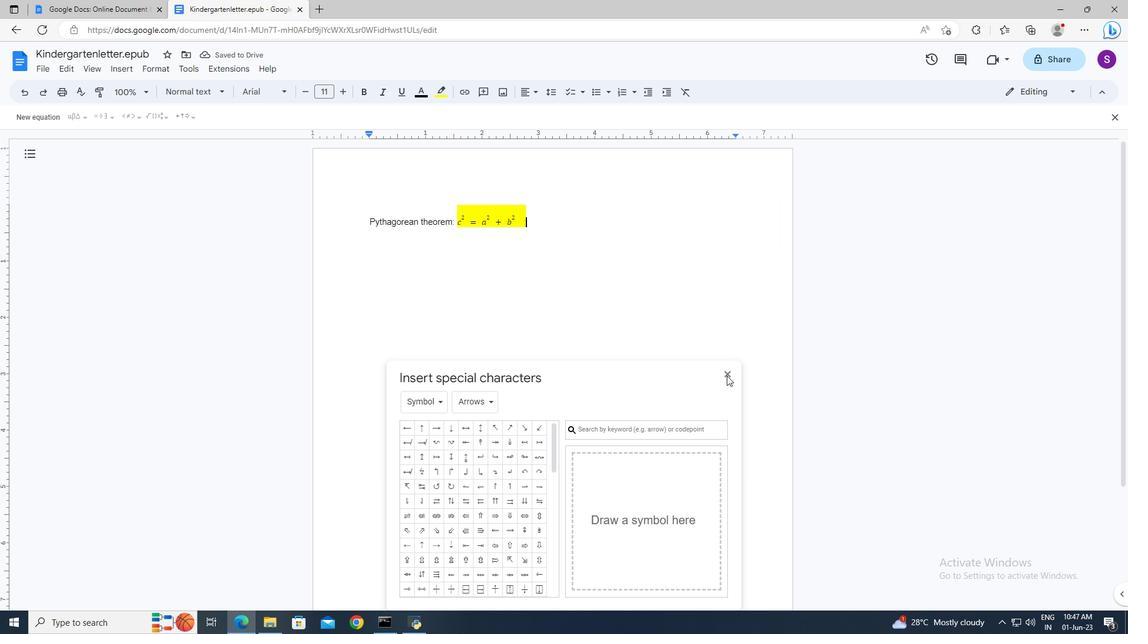 
Action: Mouse moved to (49, 69)
Screenshot: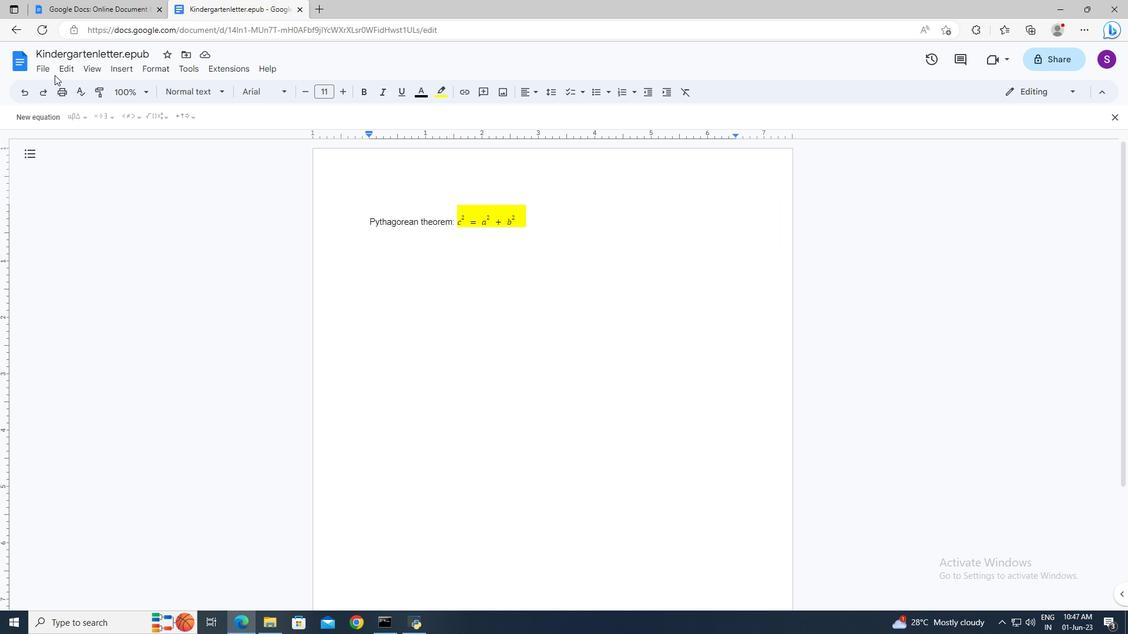 
Action: Mouse pressed left at (49, 69)
Screenshot: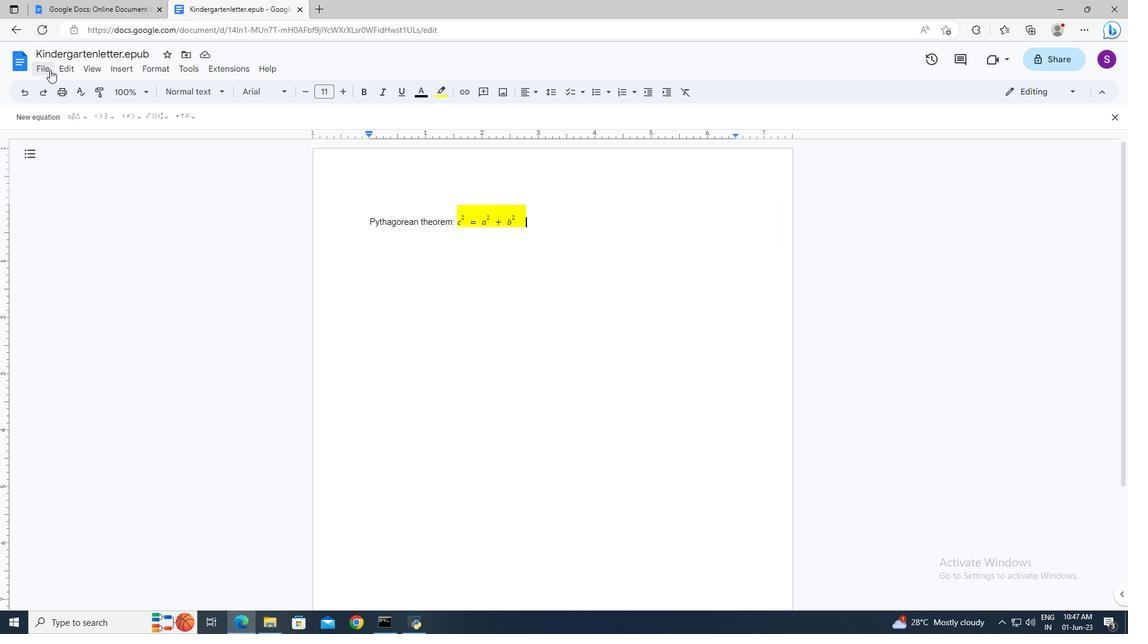 
Action: Mouse moved to (89, 387)
Screenshot: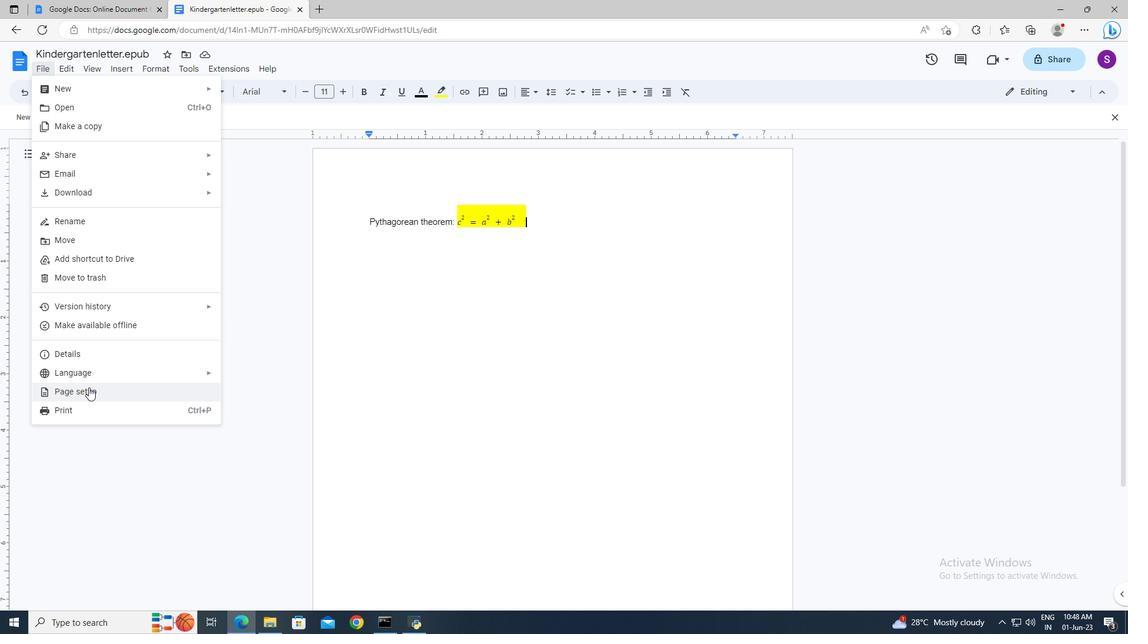 
Action: Mouse pressed left at (89, 387)
Screenshot: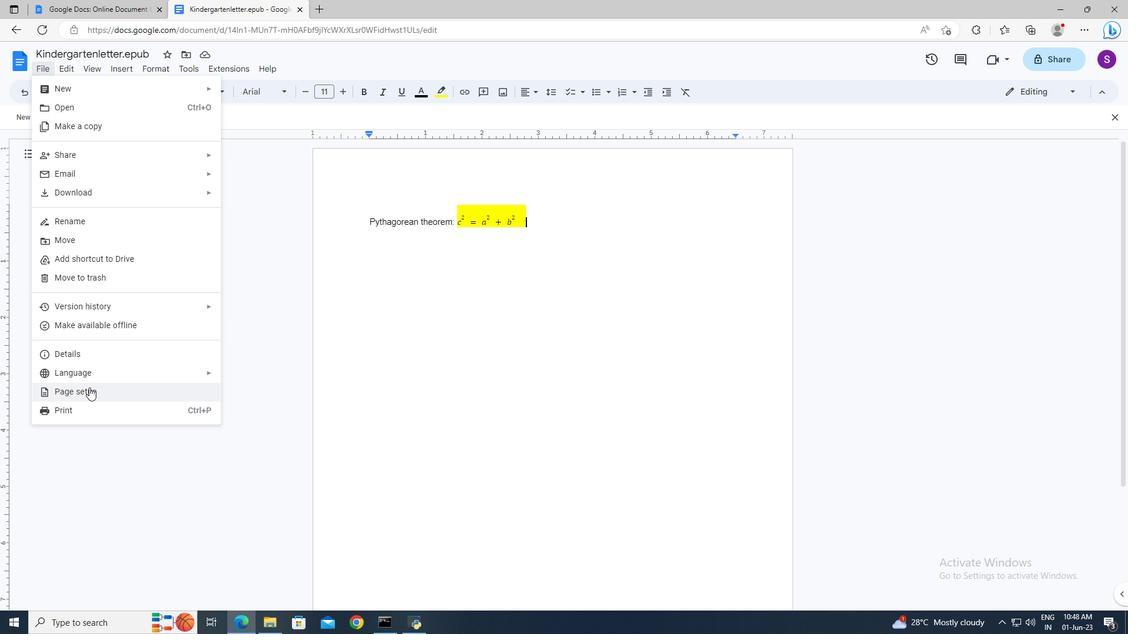 
Action: Mouse moved to (517, 309)
Screenshot: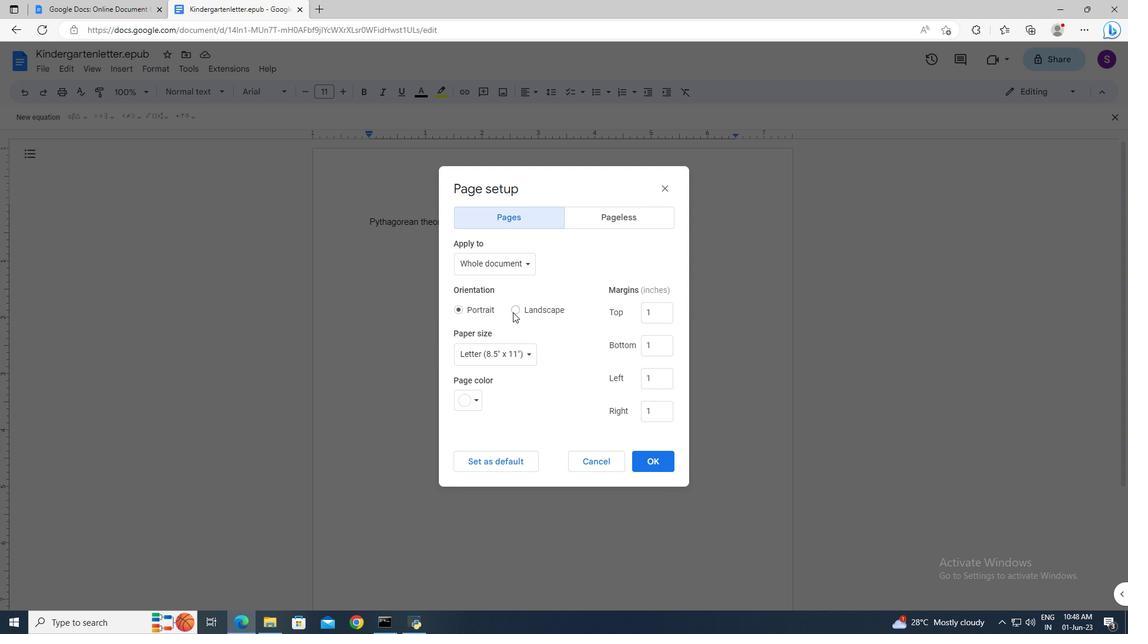 
Action: Mouse pressed left at (517, 309)
Screenshot: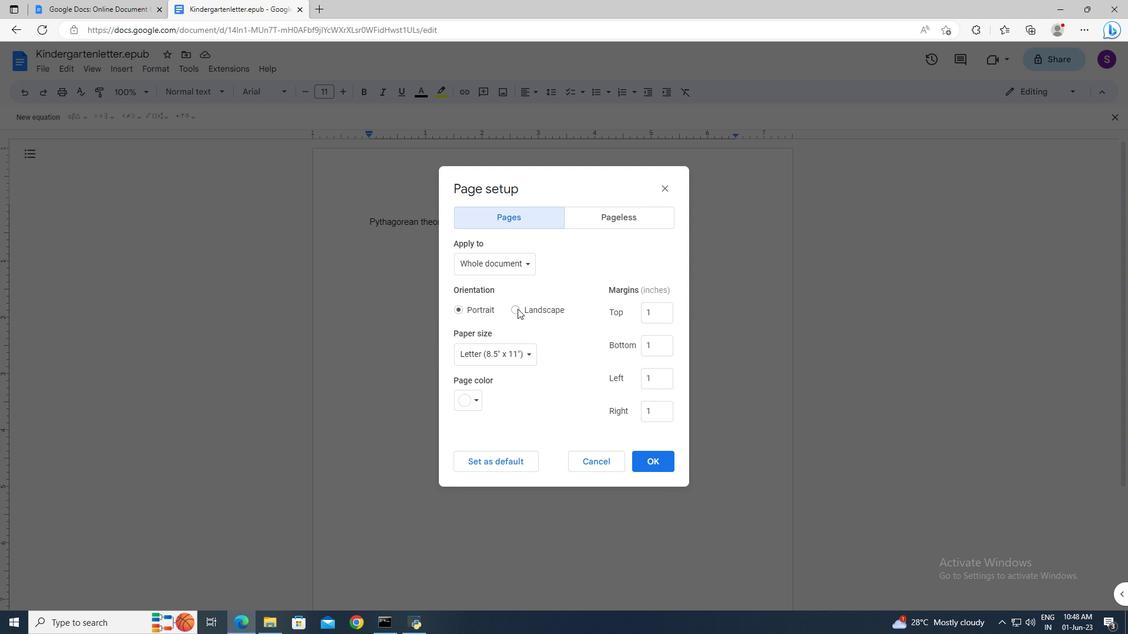 
Action: Mouse moved to (665, 462)
Screenshot: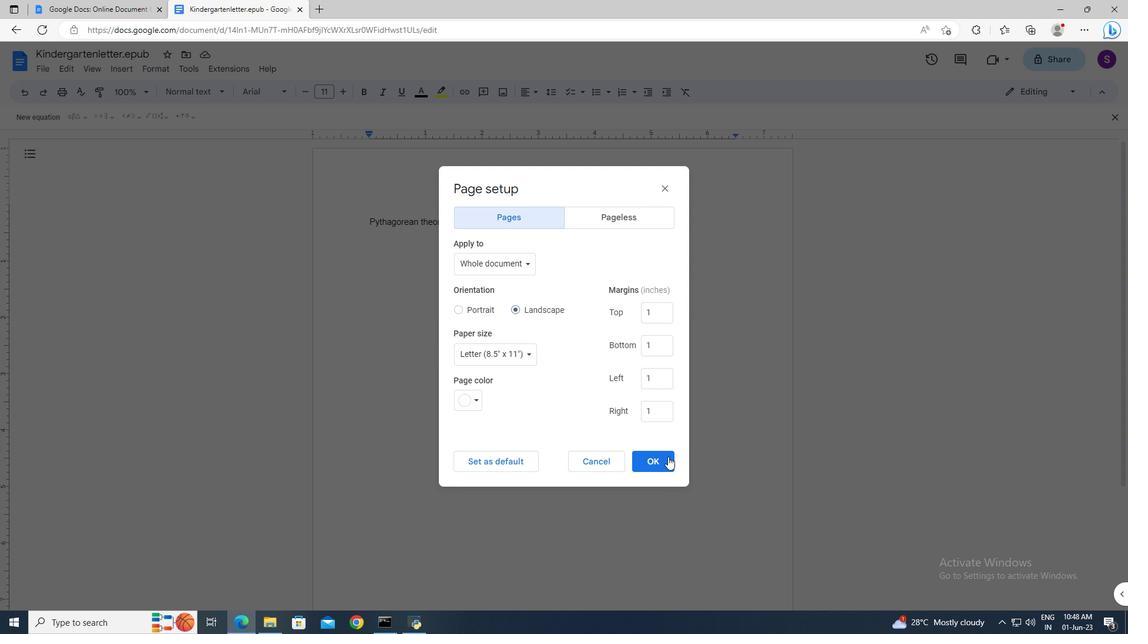 
Action: Mouse pressed left at (665, 462)
Screenshot: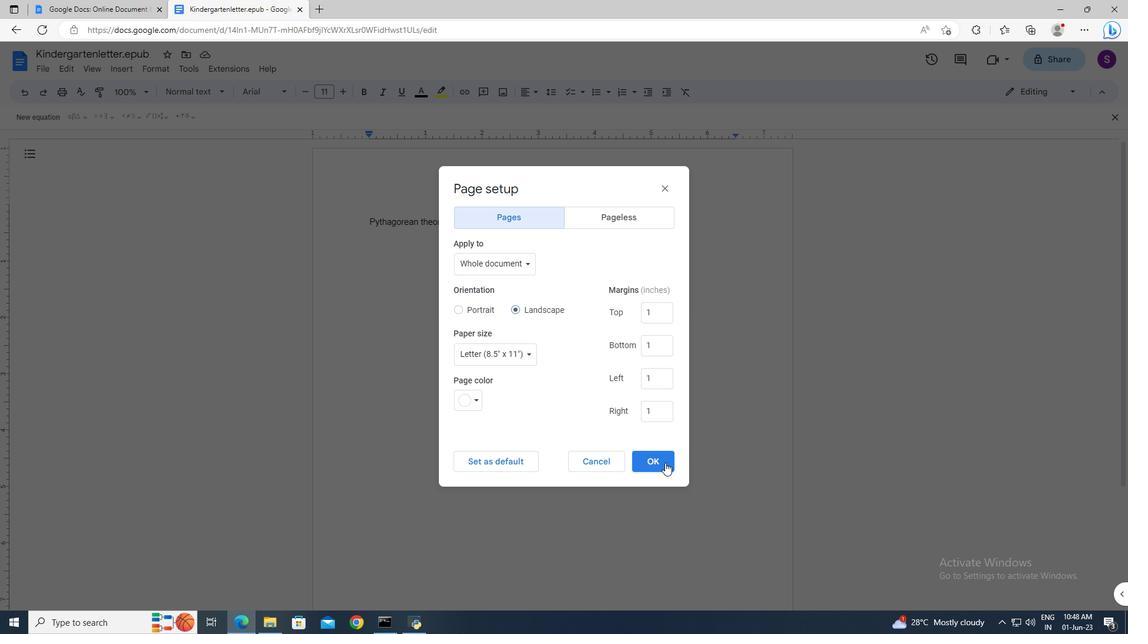 
